 Task: Start in the project Brighten the sprint 'Internationalization Sprint', with a duration of 1 week. Start in the project Brighten the sprint 'Internationalization Sprint', with a duration of 3 weeks. Start in the project Brighten the sprint 'Internationalization Sprint', with a duration of 2 weeks
Action: Mouse moved to (241, 78)
Screenshot: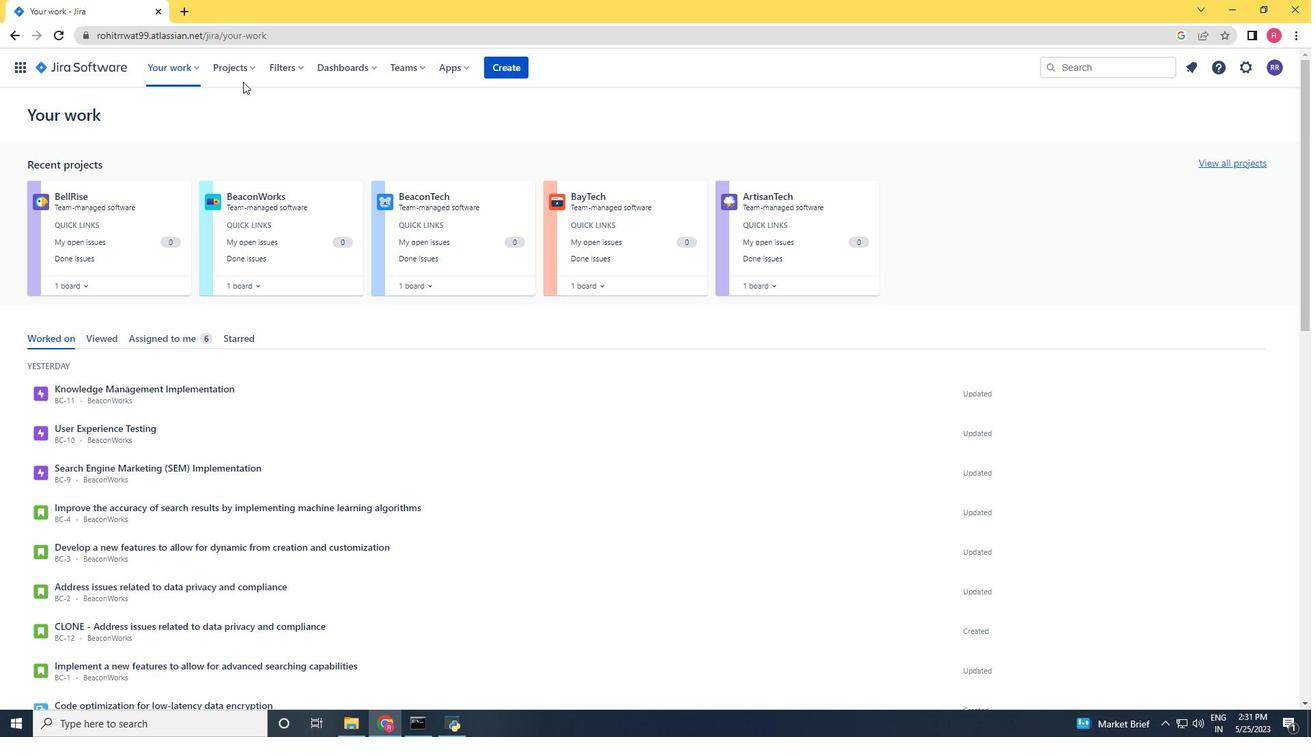 
Action: Mouse pressed left at (241, 78)
Screenshot: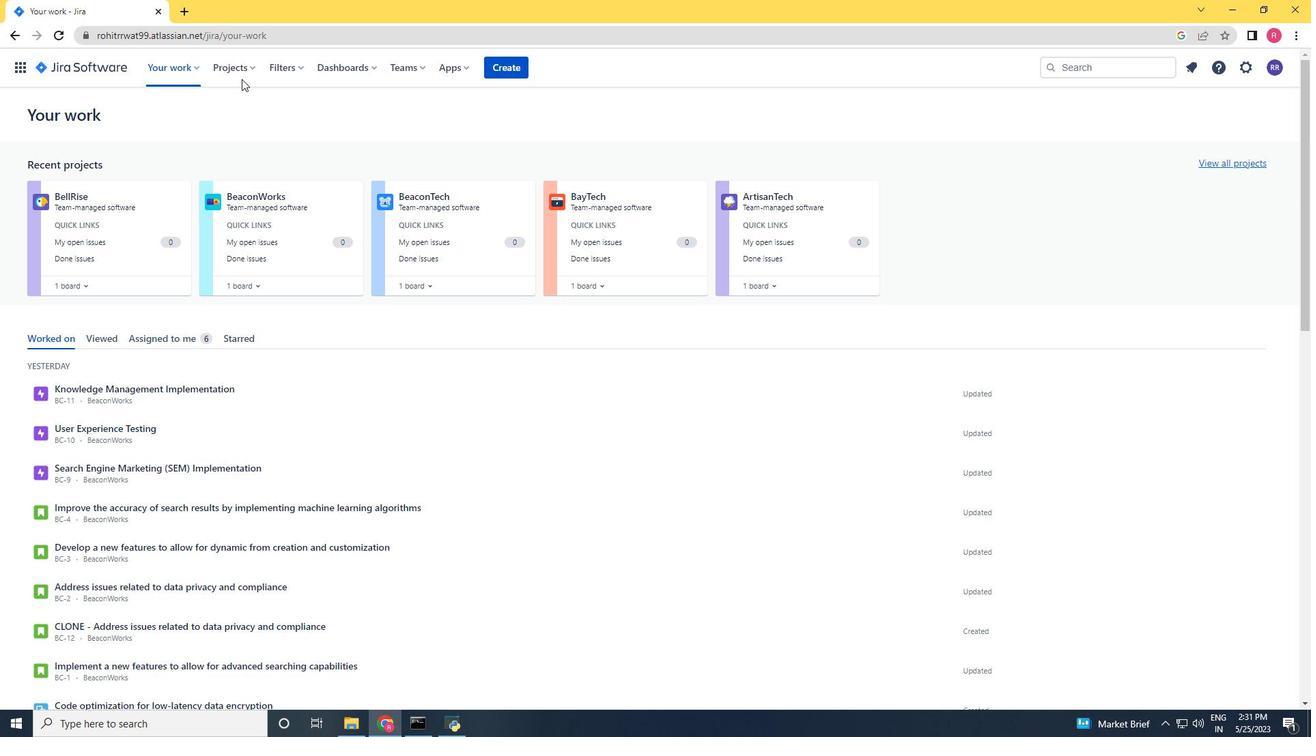 
Action: Mouse moved to (239, 71)
Screenshot: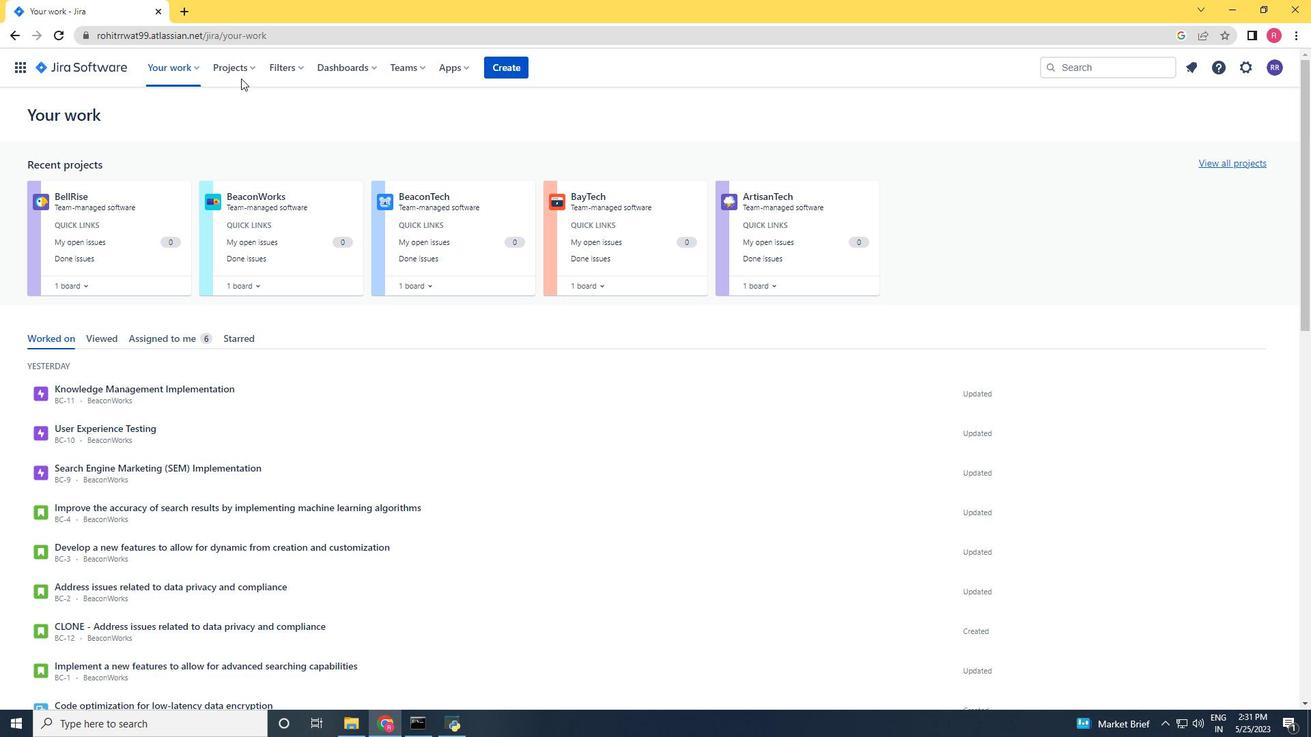 
Action: Mouse pressed left at (239, 71)
Screenshot: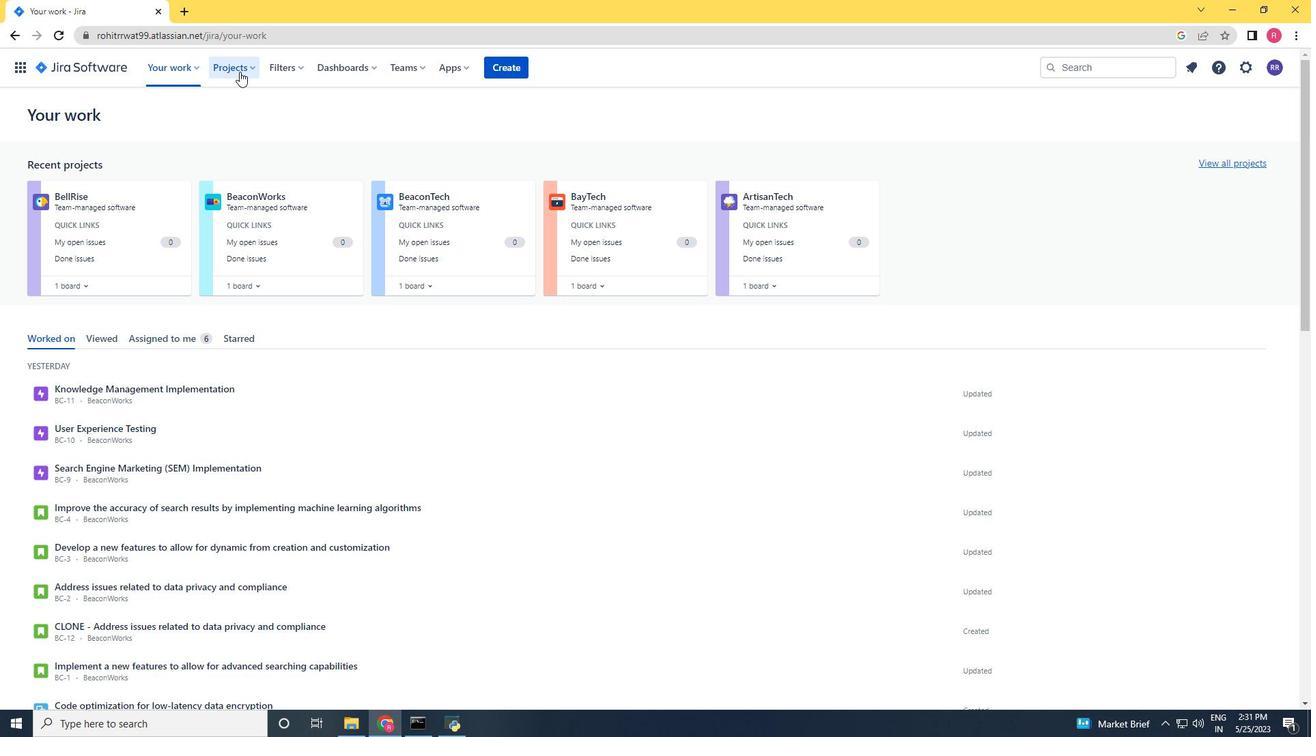 
Action: Mouse moved to (267, 124)
Screenshot: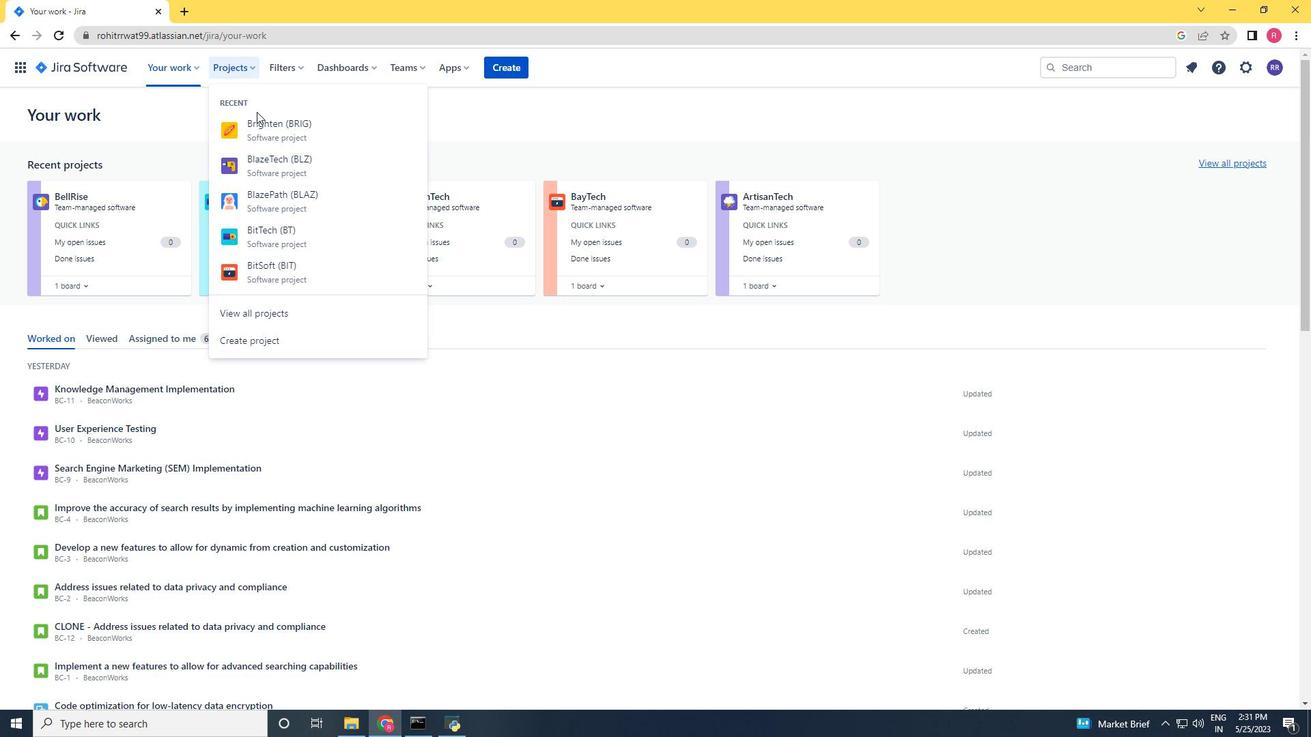 
Action: Mouse pressed left at (267, 124)
Screenshot: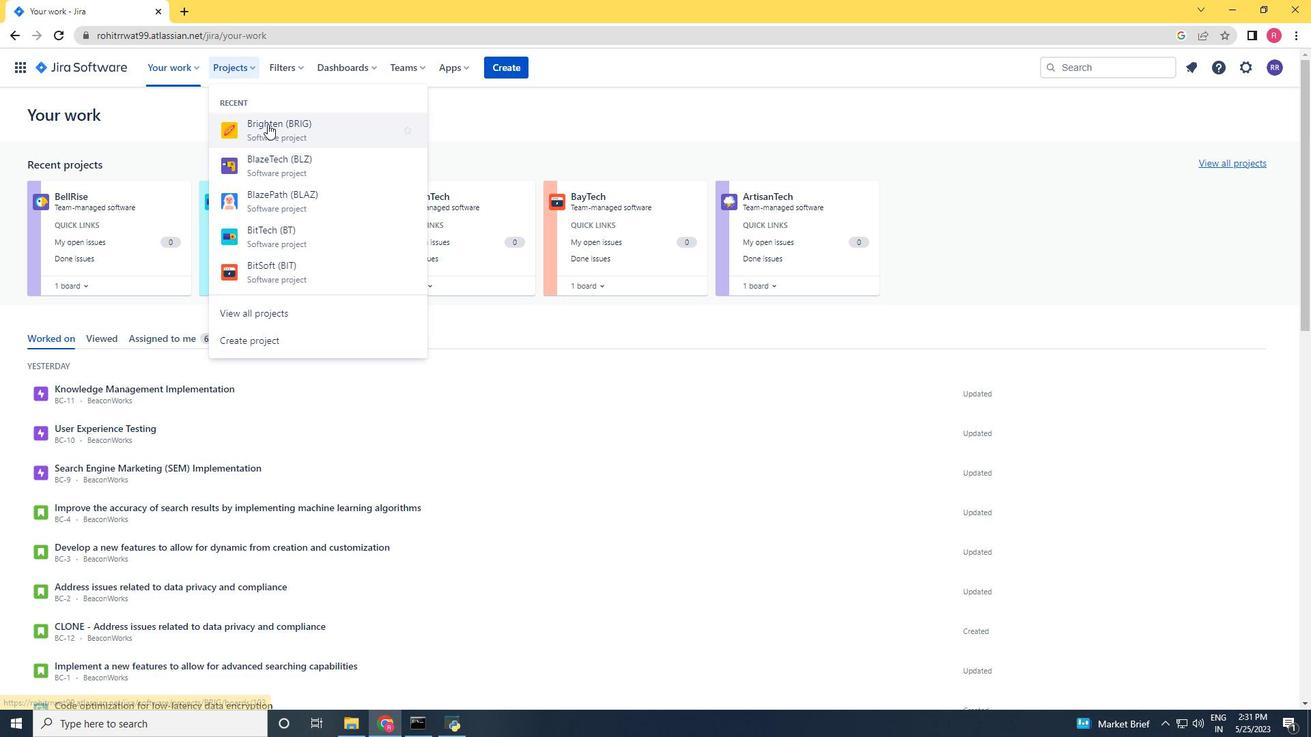 
Action: Mouse moved to (97, 194)
Screenshot: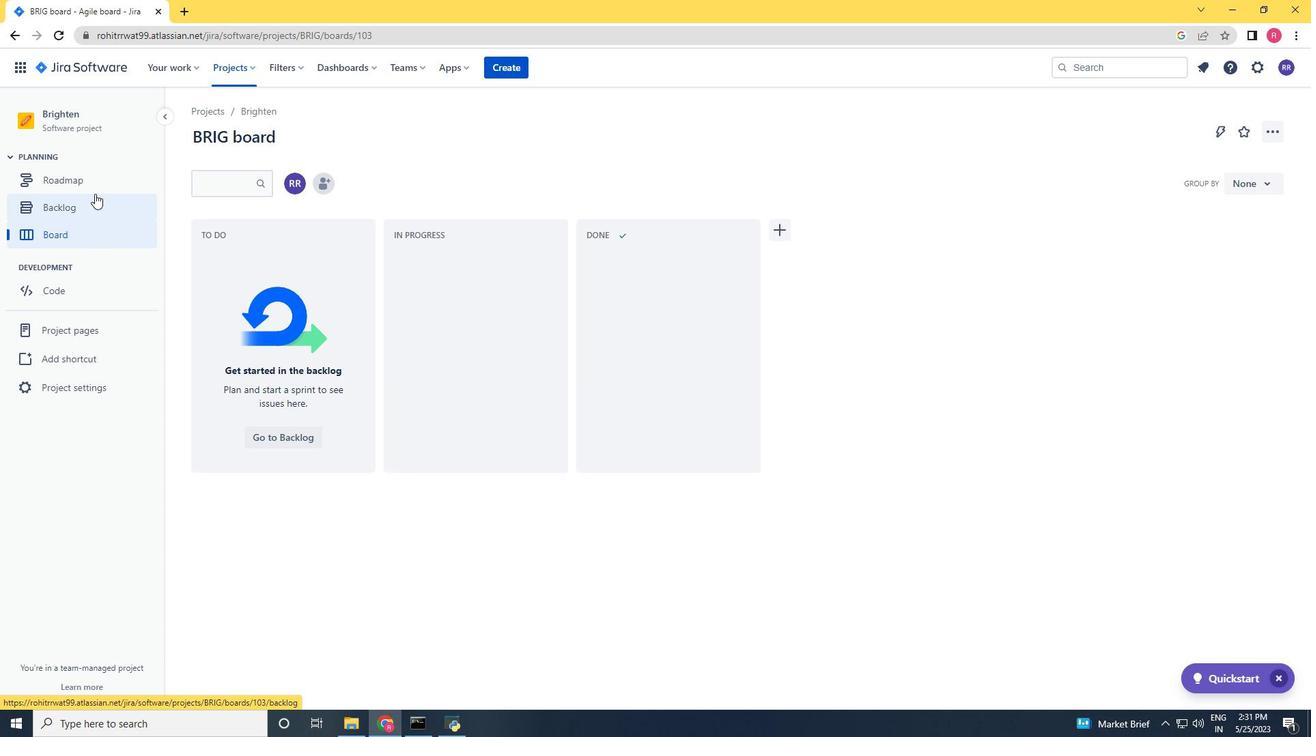 
Action: Mouse pressed left at (97, 194)
Screenshot: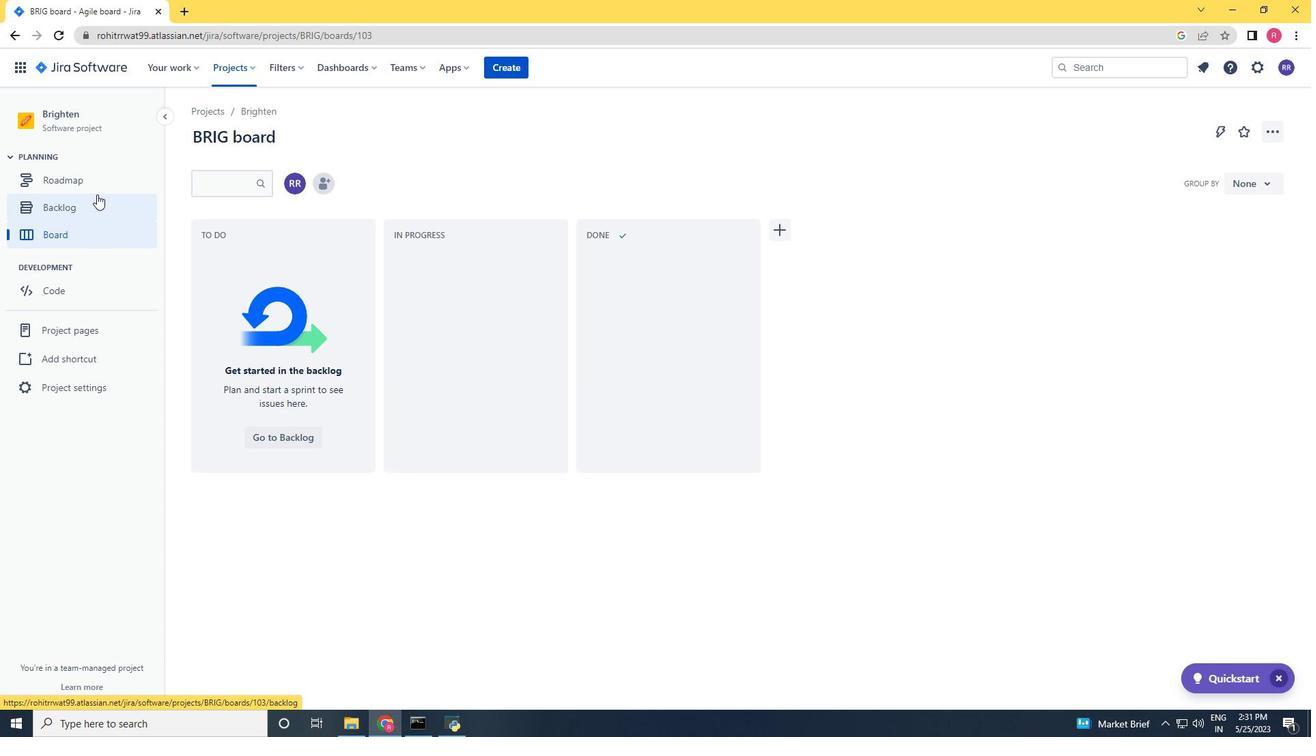 
Action: Mouse moved to (1216, 220)
Screenshot: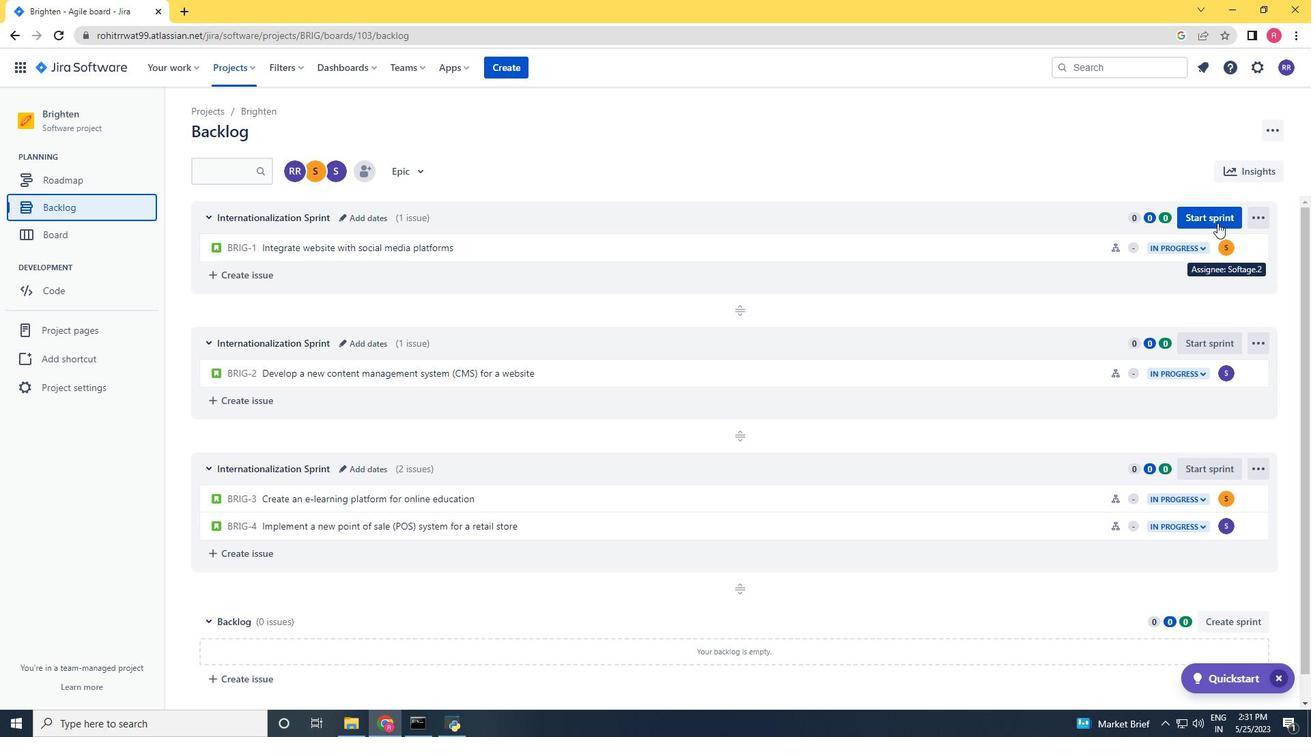 
Action: Mouse pressed left at (1216, 220)
Screenshot: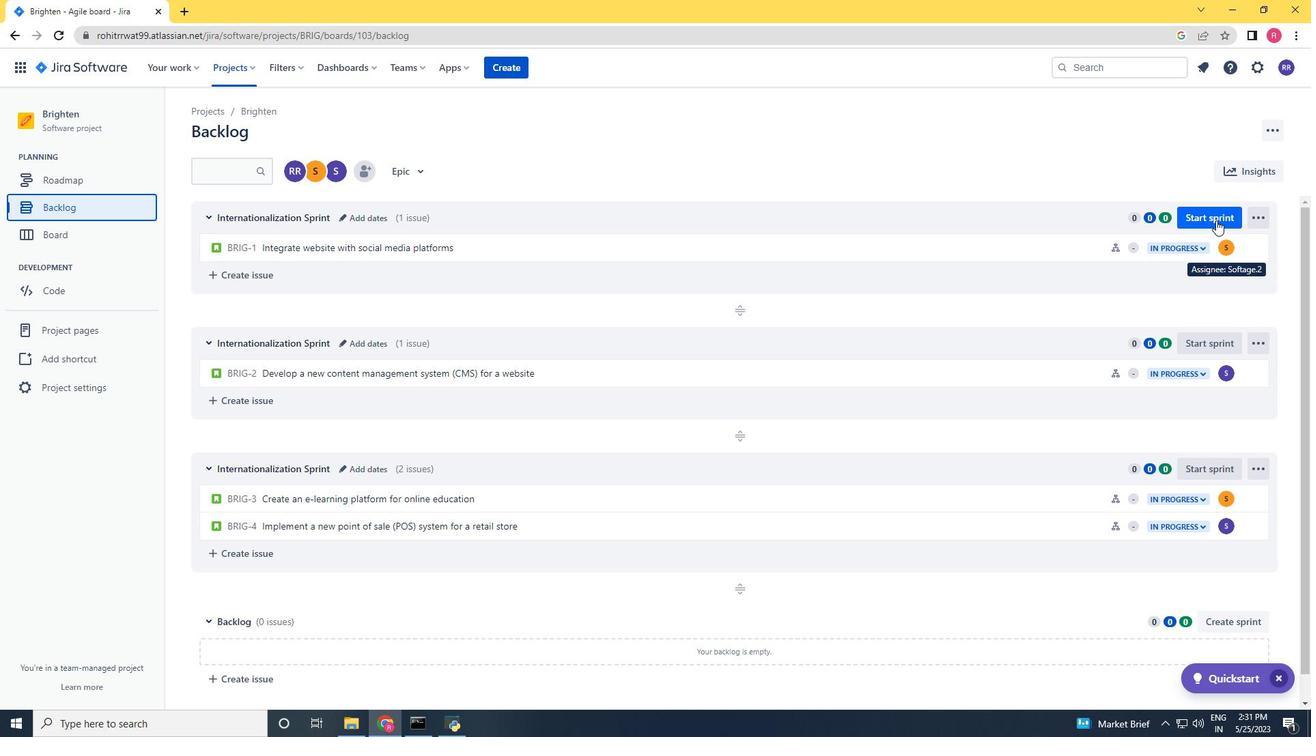 
Action: Mouse moved to (551, 240)
Screenshot: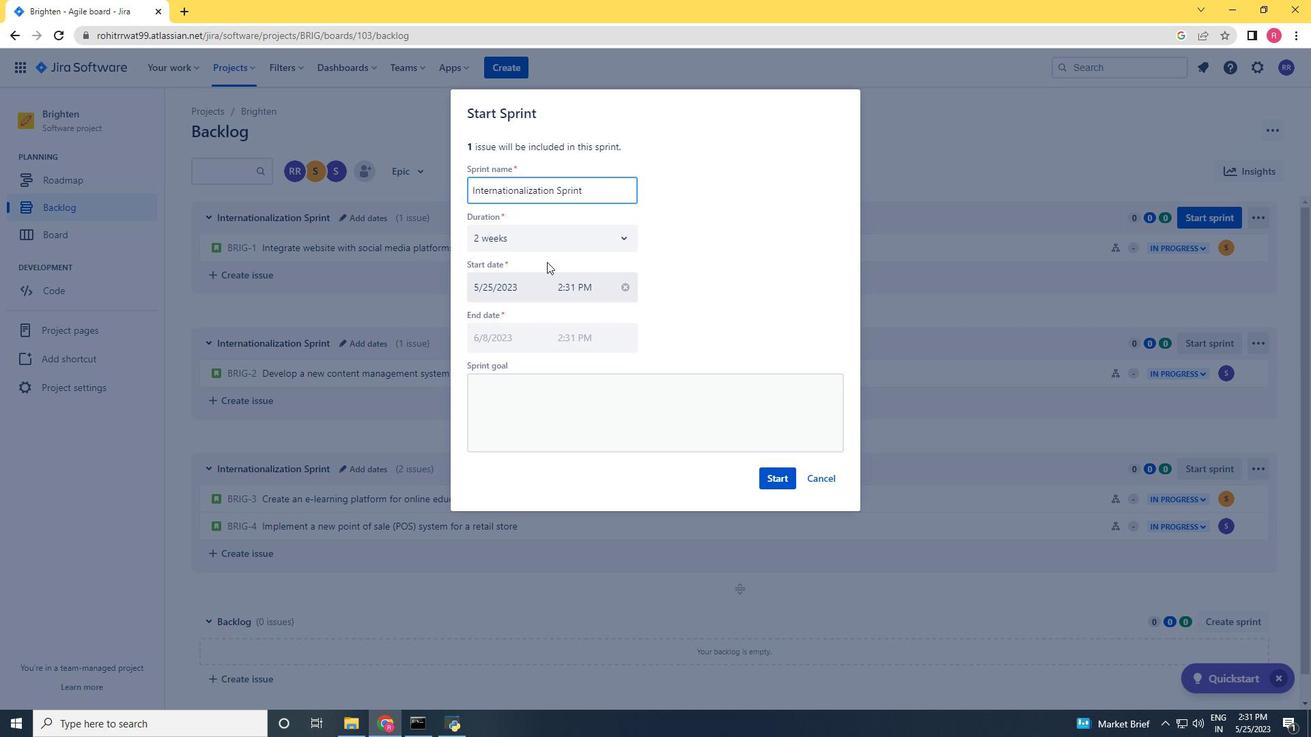 
Action: Mouse pressed left at (551, 240)
Screenshot: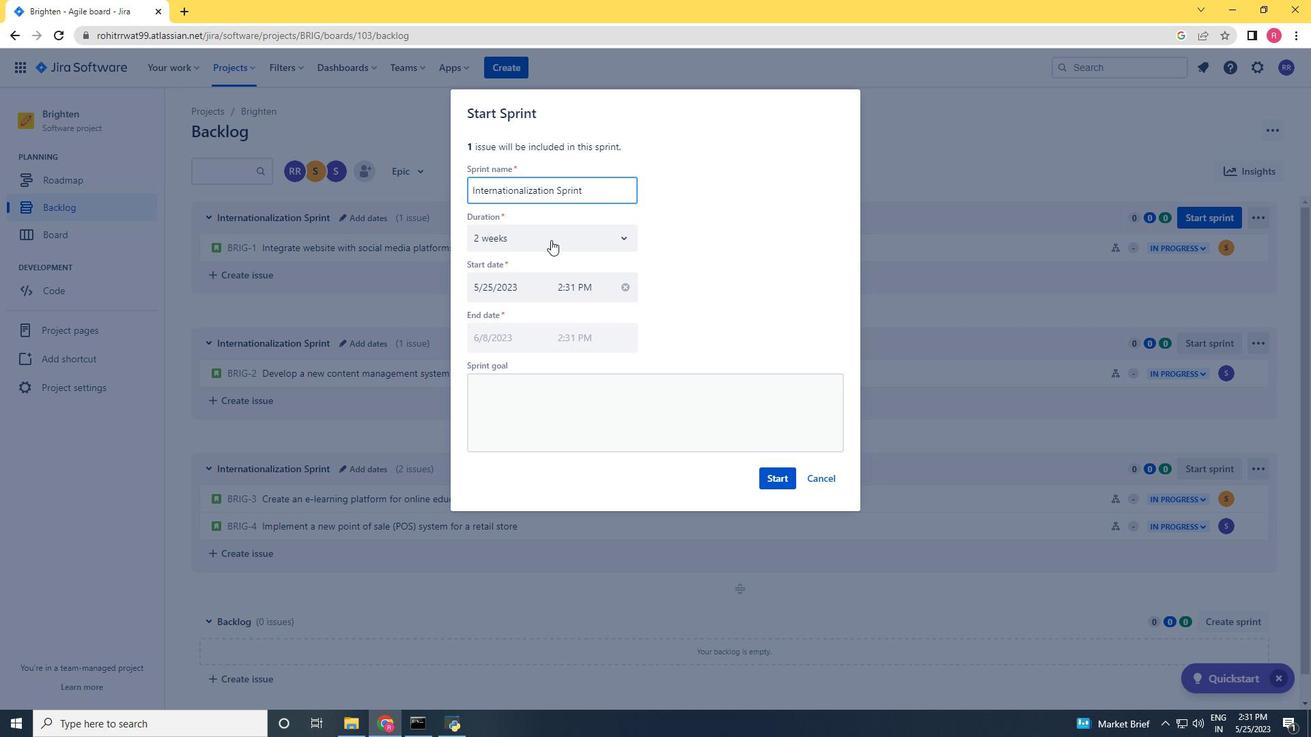 
Action: Mouse moved to (529, 277)
Screenshot: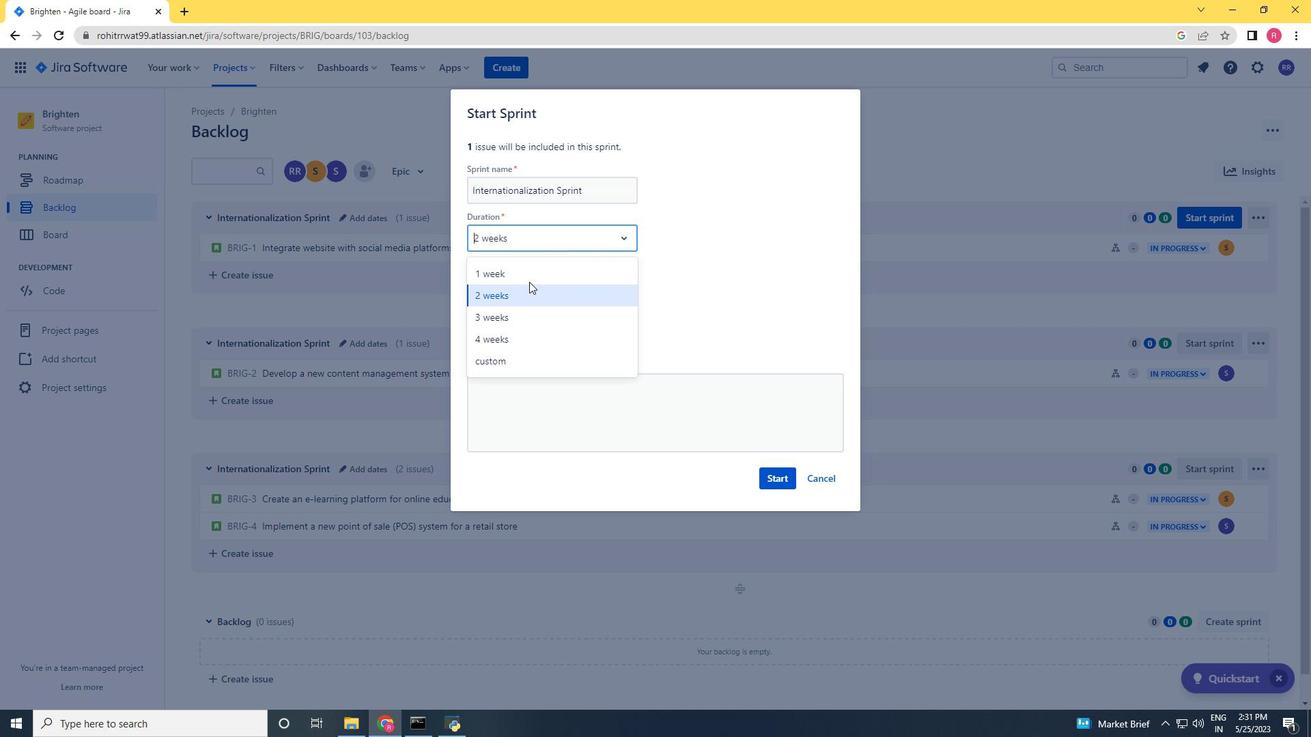 
Action: Mouse pressed left at (529, 277)
Screenshot: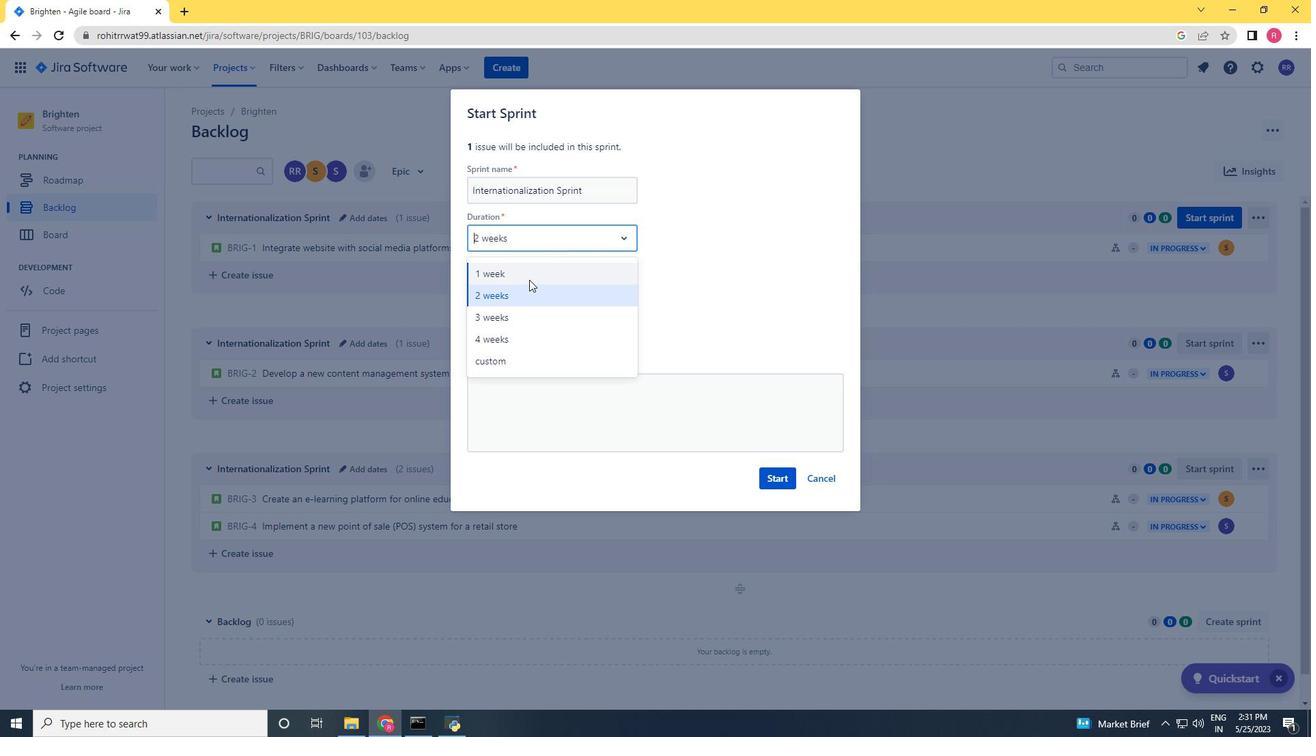 
Action: Mouse moved to (789, 470)
Screenshot: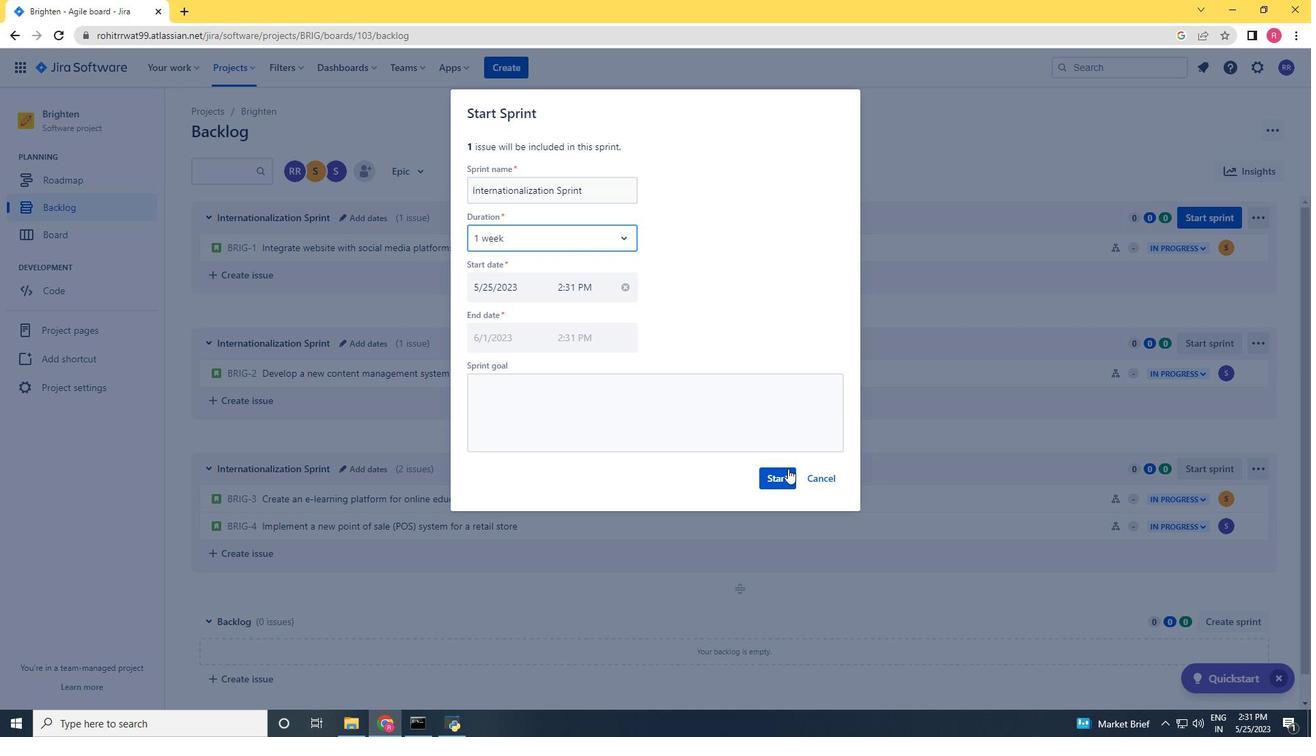 
Action: Mouse pressed left at (789, 470)
Screenshot: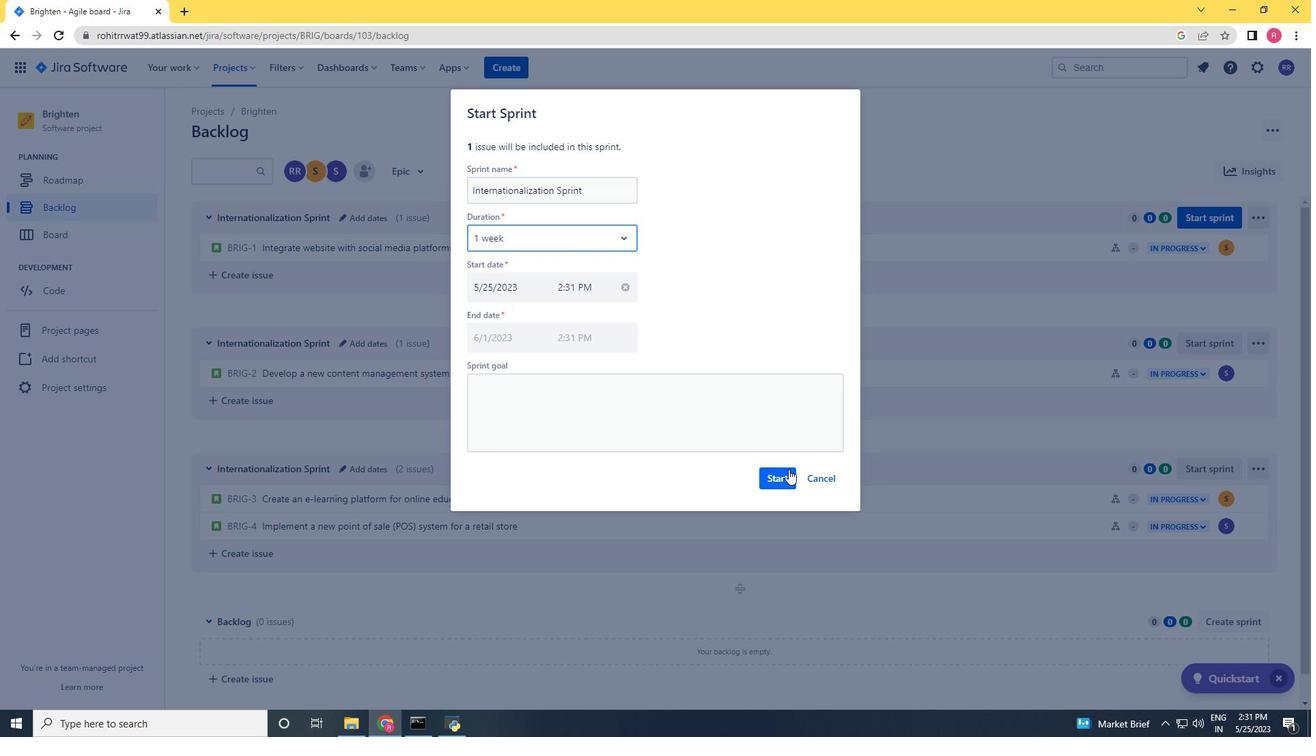 
Action: Mouse moved to (62, 202)
Screenshot: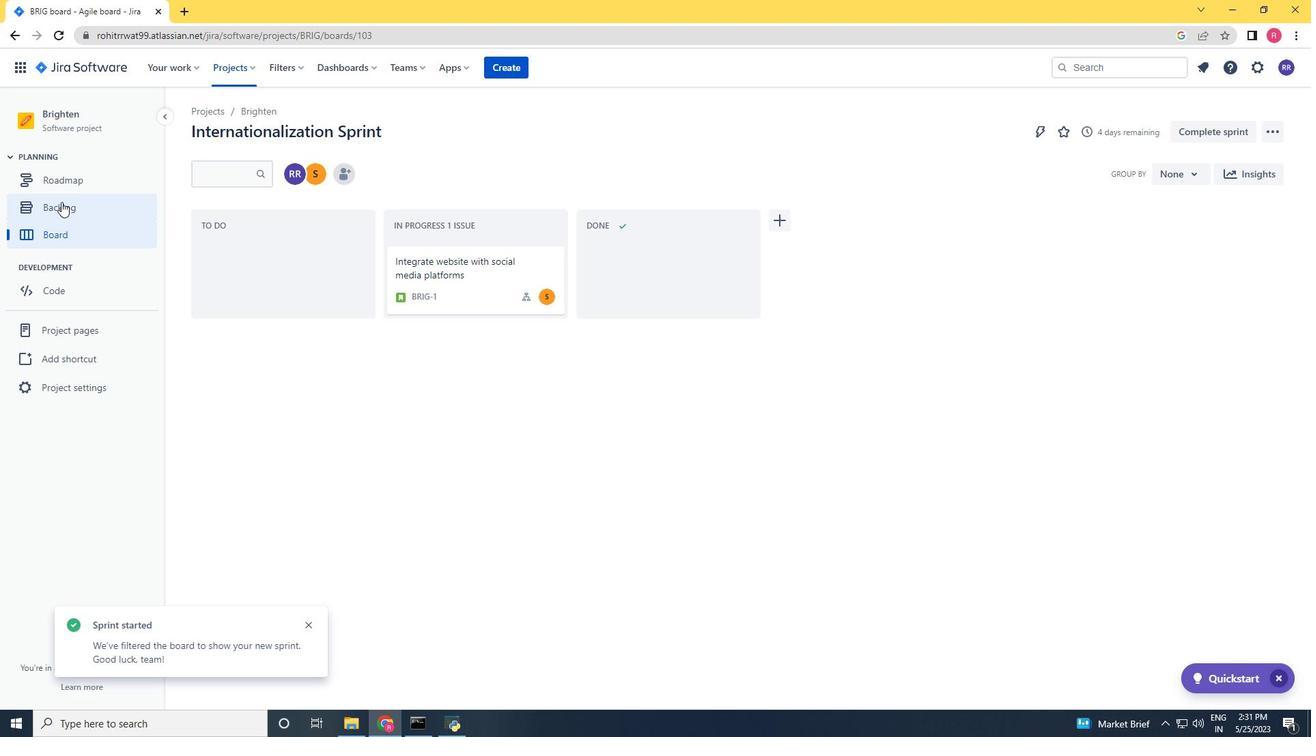 
Action: Mouse pressed left at (62, 202)
Screenshot: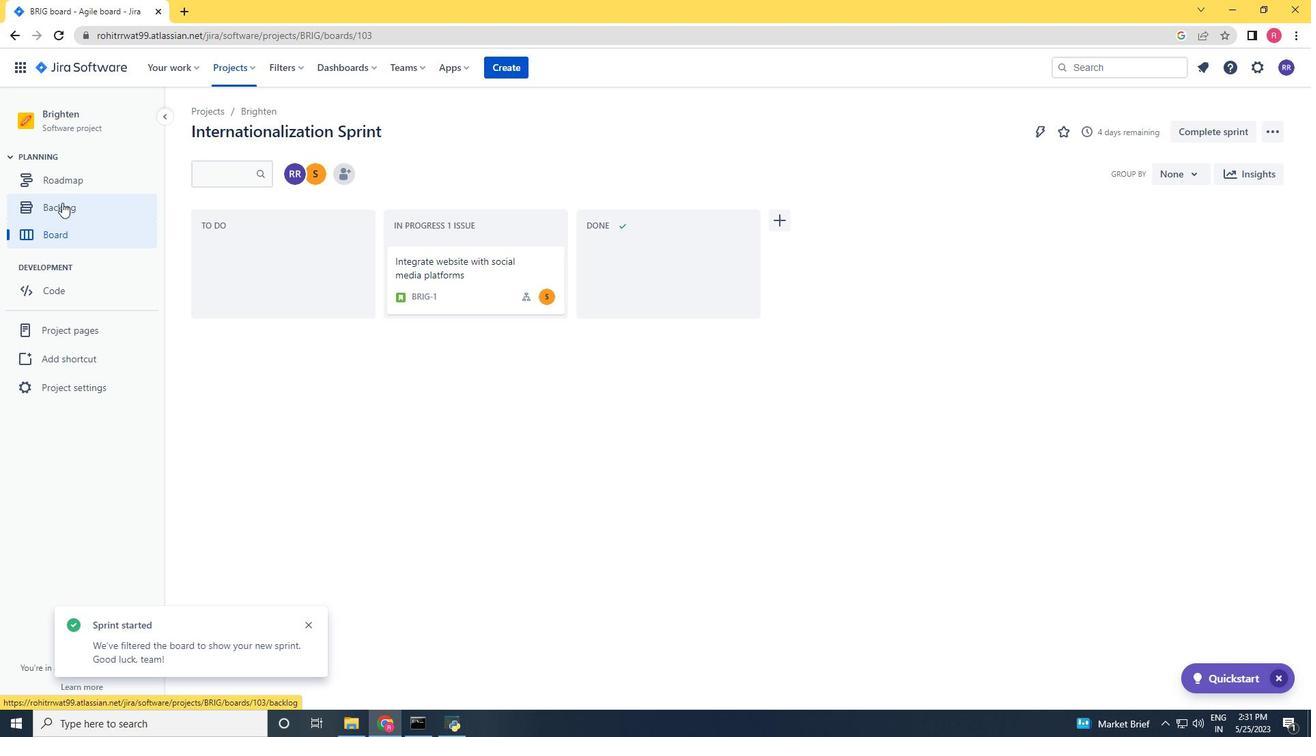 
Action: Mouse moved to (1184, 338)
Screenshot: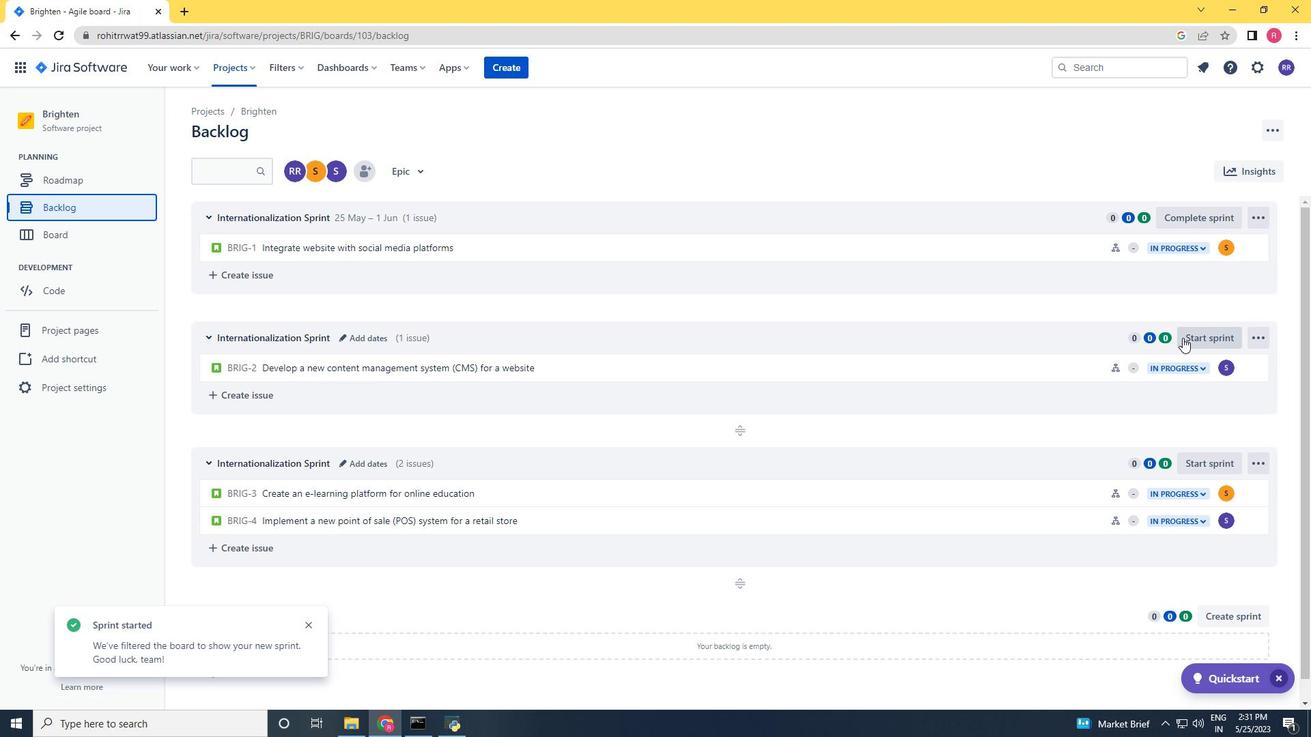 
Action: Mouse pressed left at (1184, 338)
Screenshot: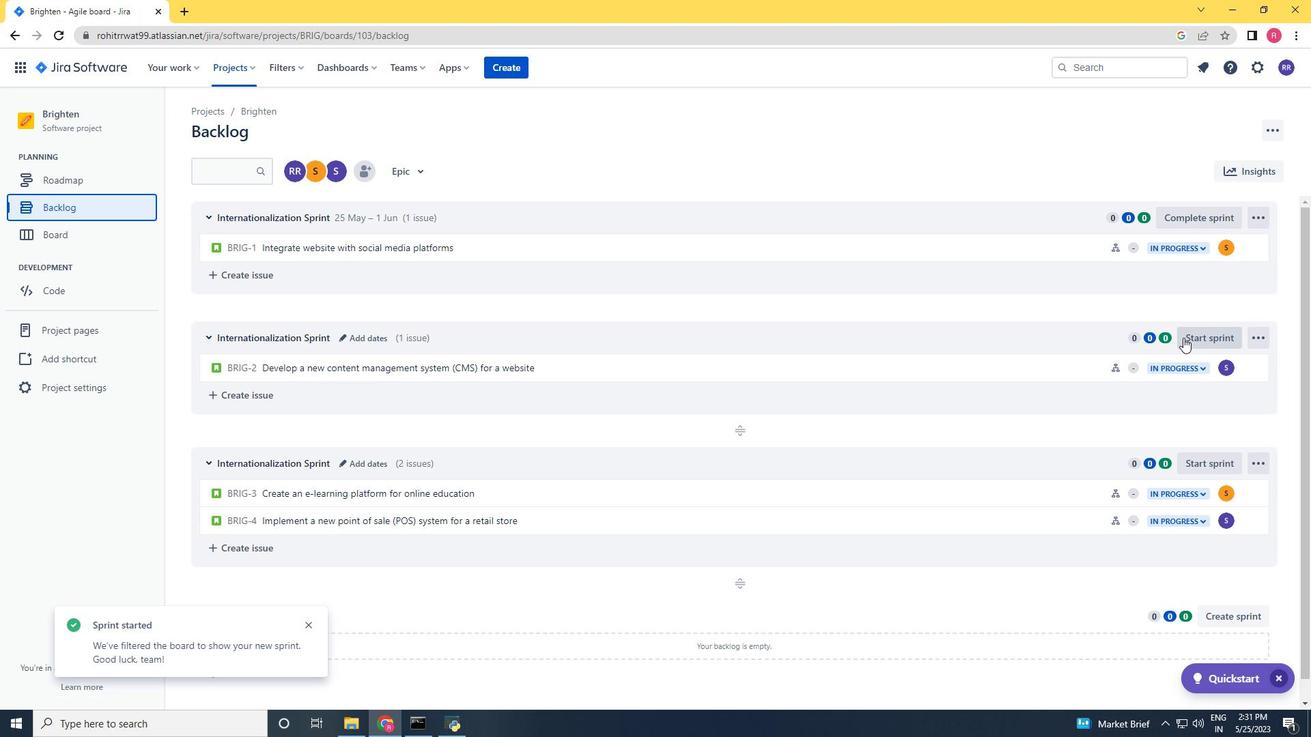 
Action: Mouse moved to (590, 243)
Screenshot: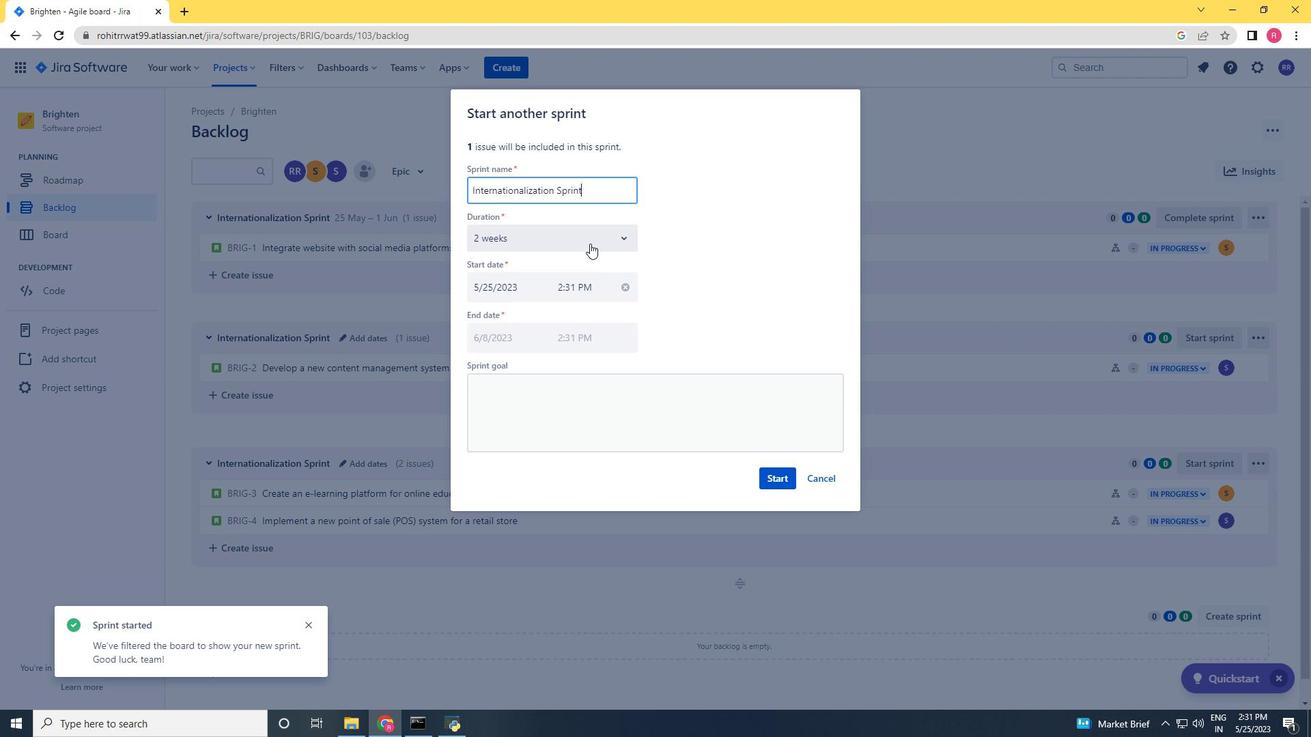 
Action: Mouse pressed left at (590, 243)
Screenshot: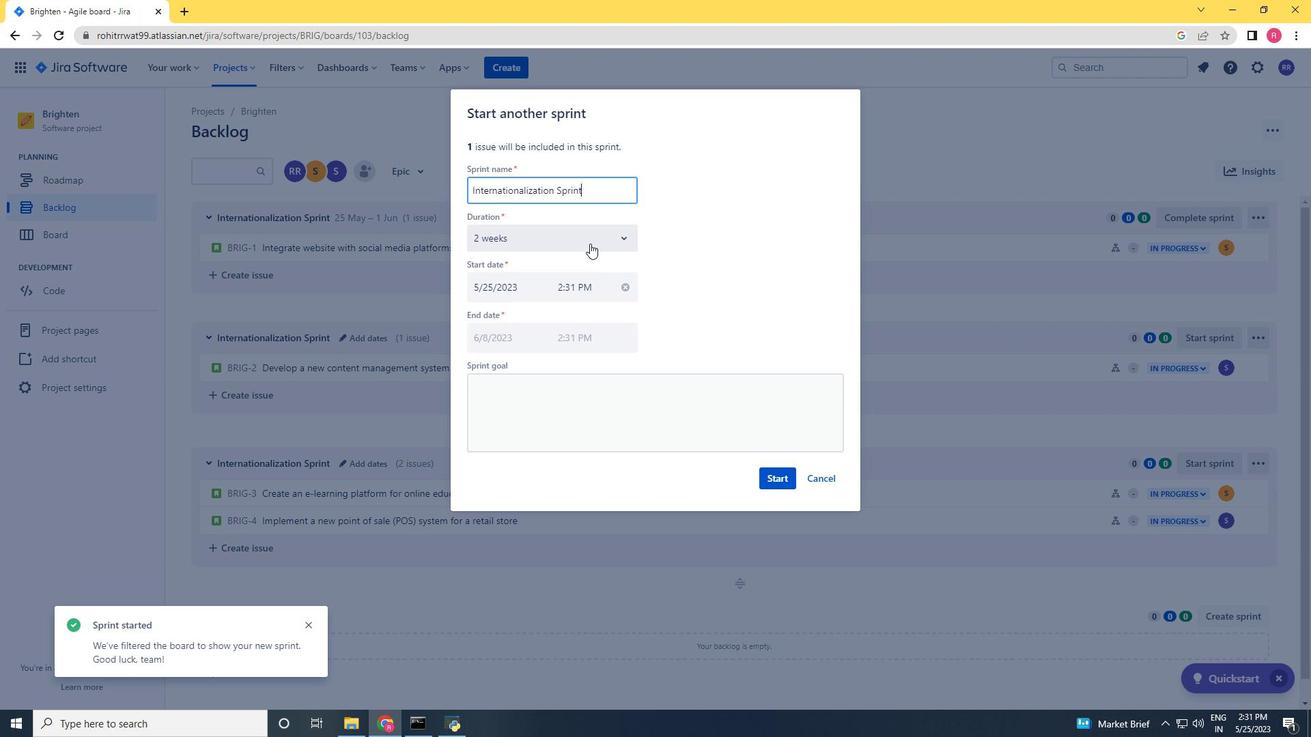 
Action: Mouse moved to (566, 321)
Screenshot: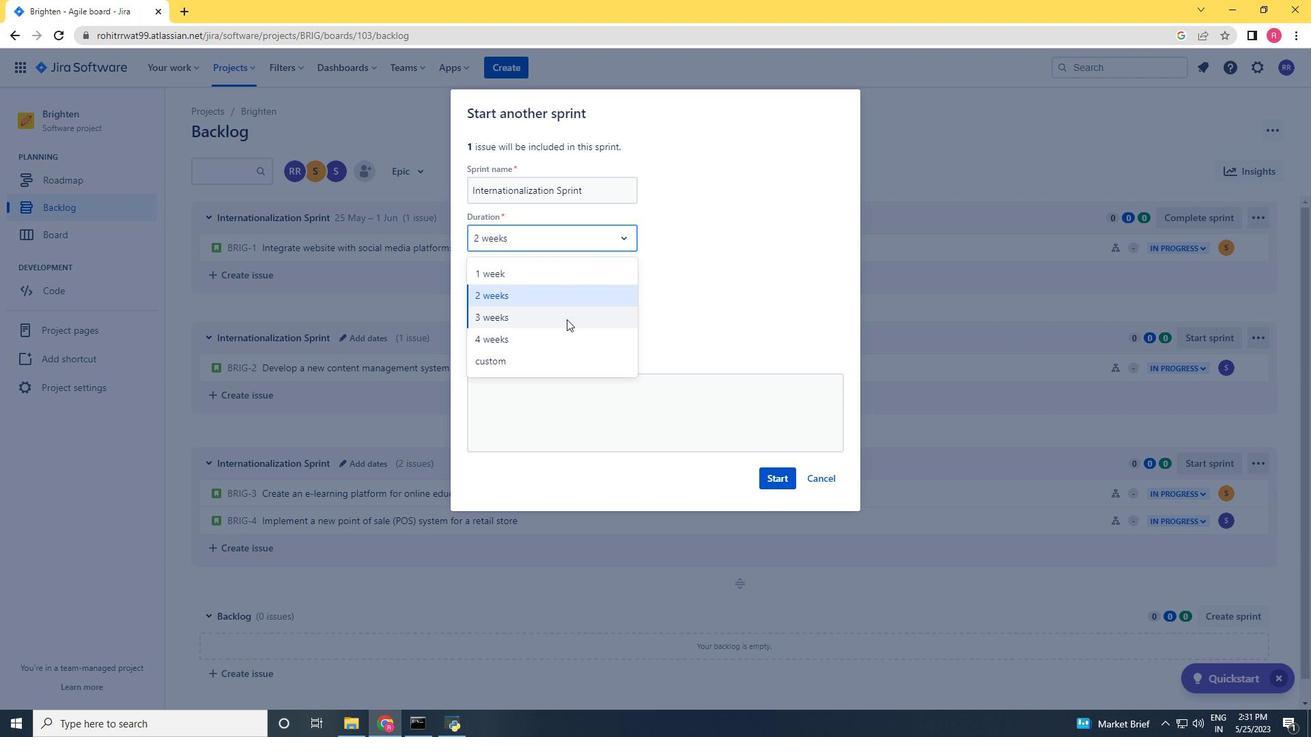 
Action: Mouse pressed left at (566, 321)
Screenshot: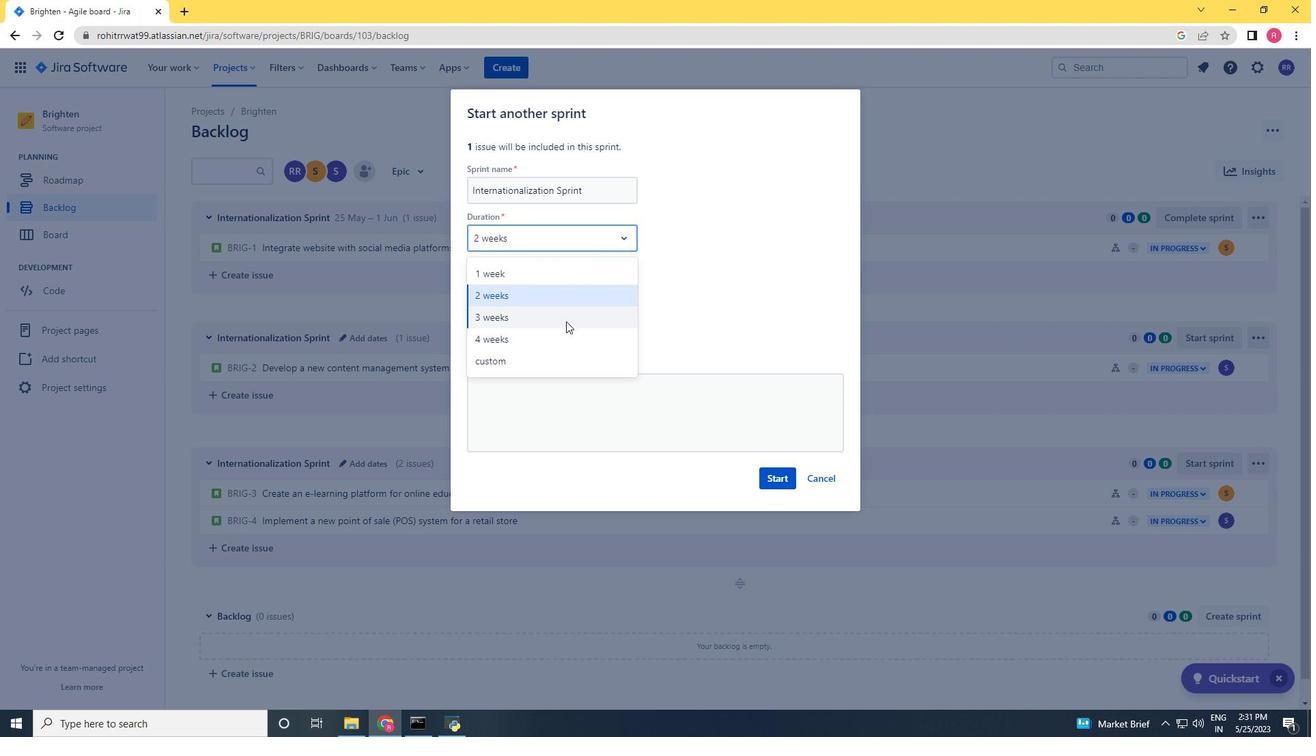 
Action: Mouse moved to (780, 484)
Screenshot: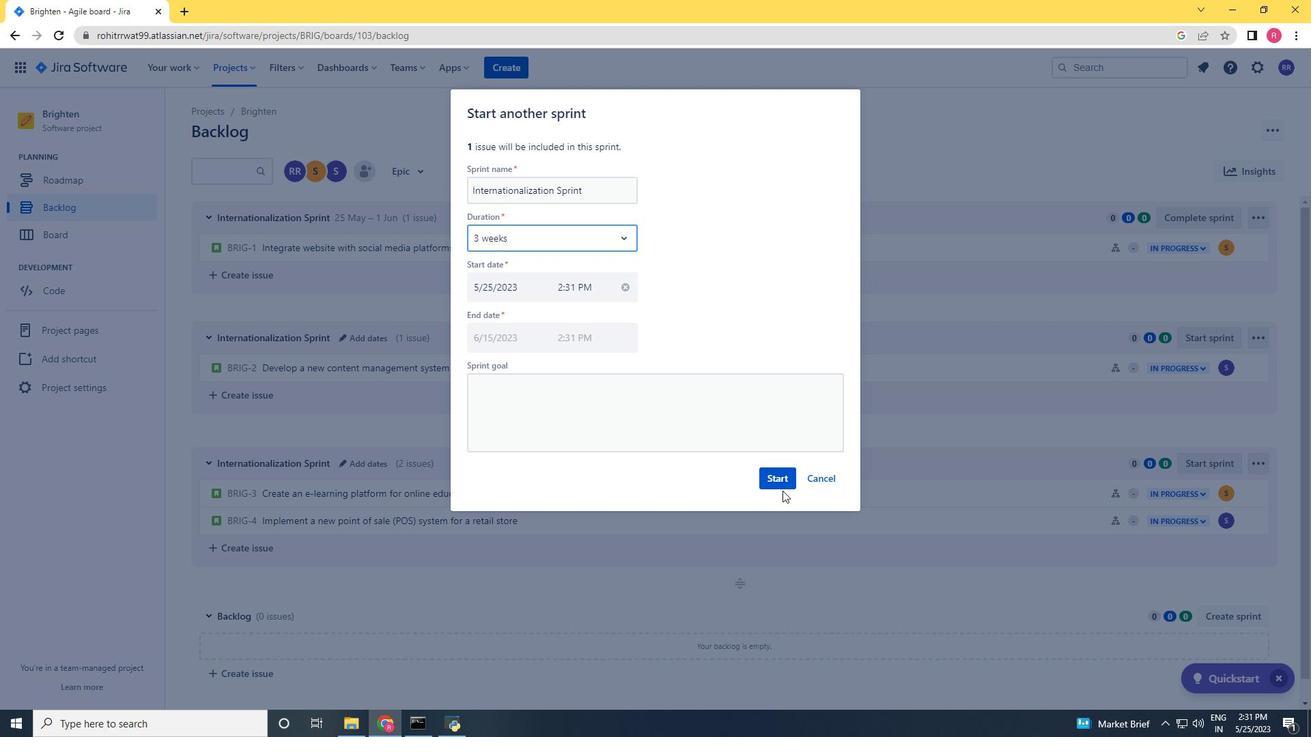 
Action: Mouse pressed left at (780, 484)
Screenshot: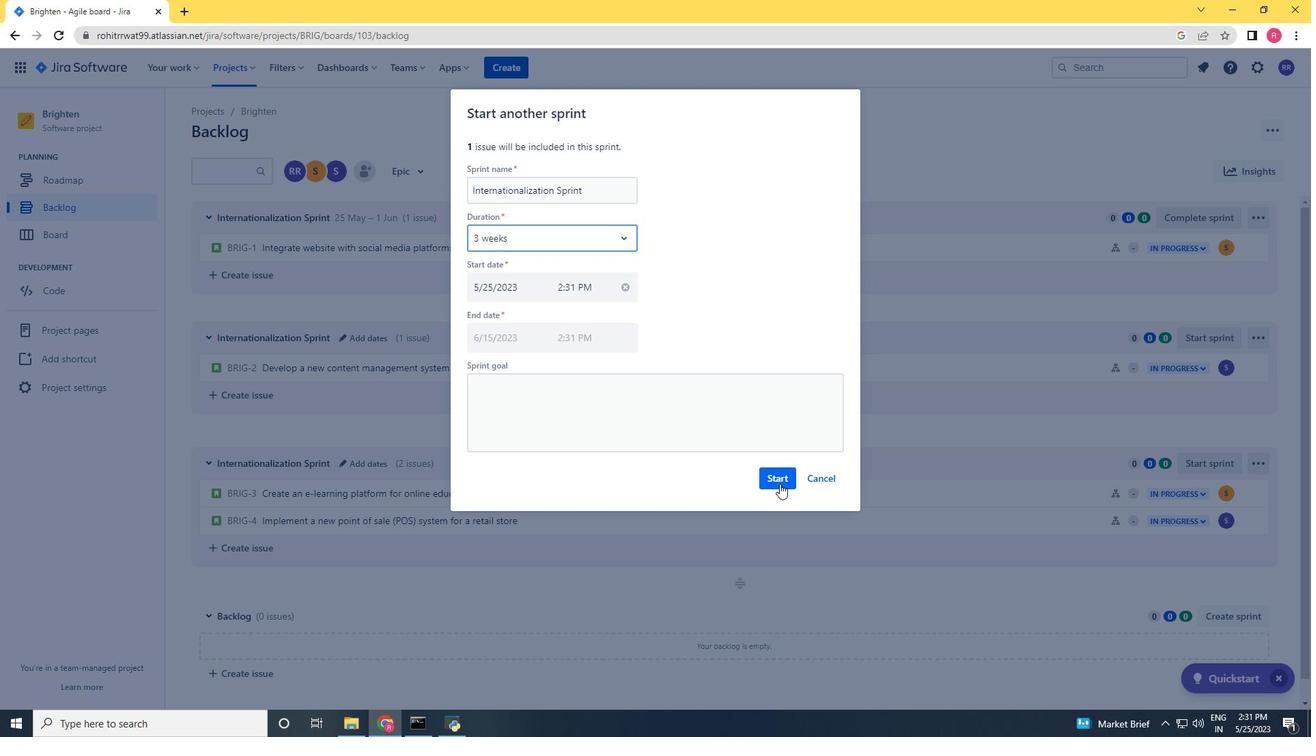 
Action: Mouse moved to (124, 209)
Screenshot: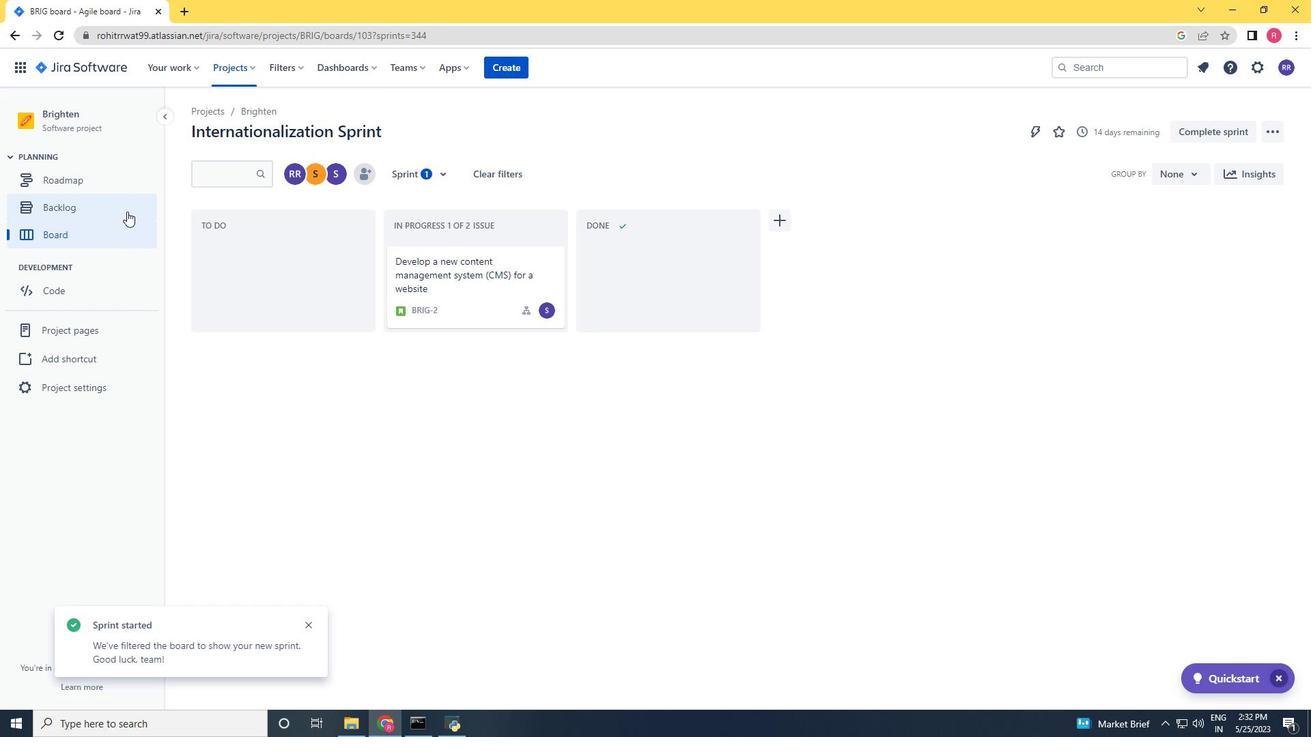
Action: Mouse pressed left at (124, 209)
Screenshot: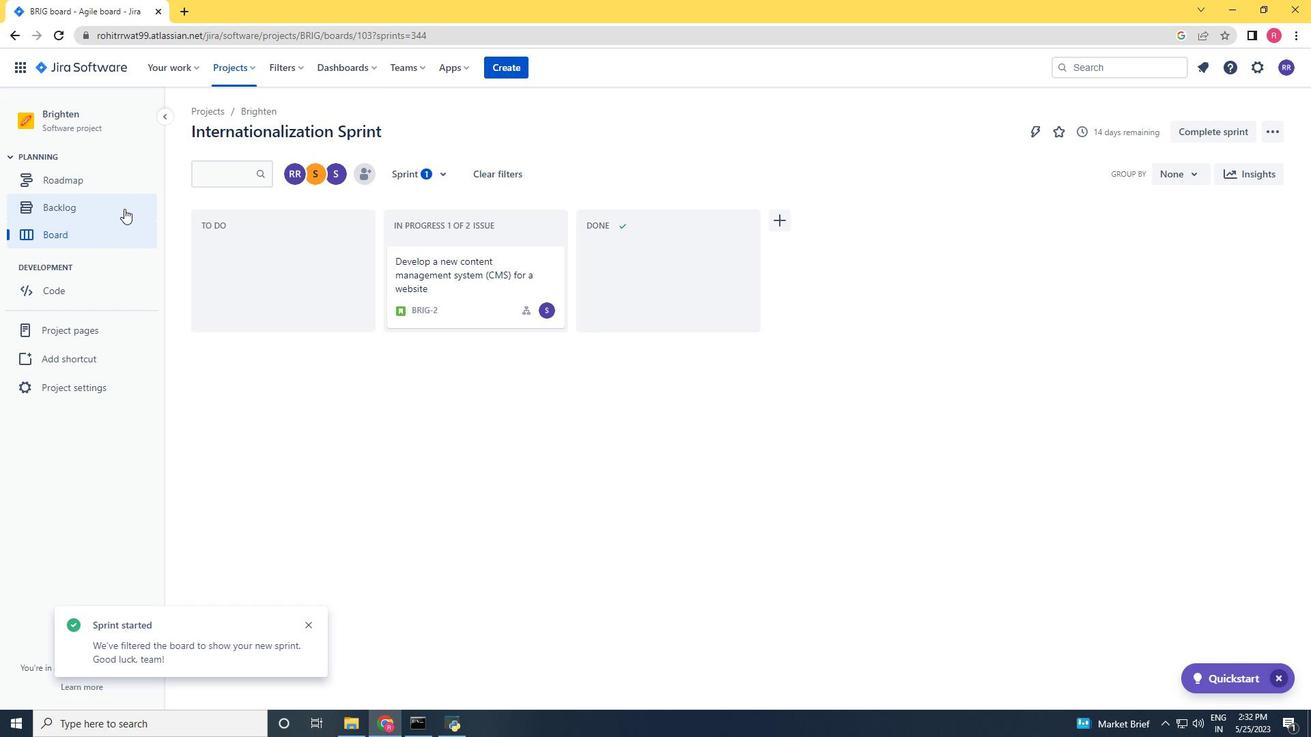 
Action: Mouse moved to (1188, 456)
Screenshot: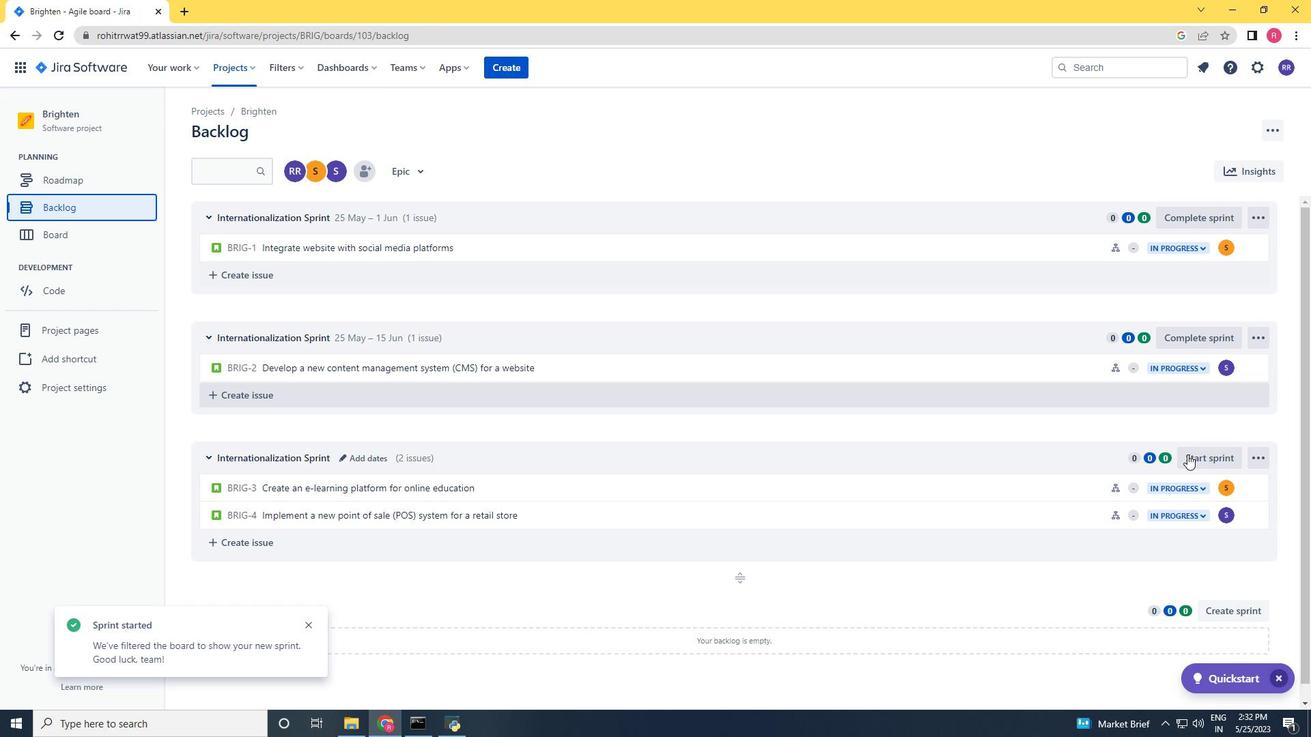 
Action: Mouse pressed left at (1188, 456)
Screenshot: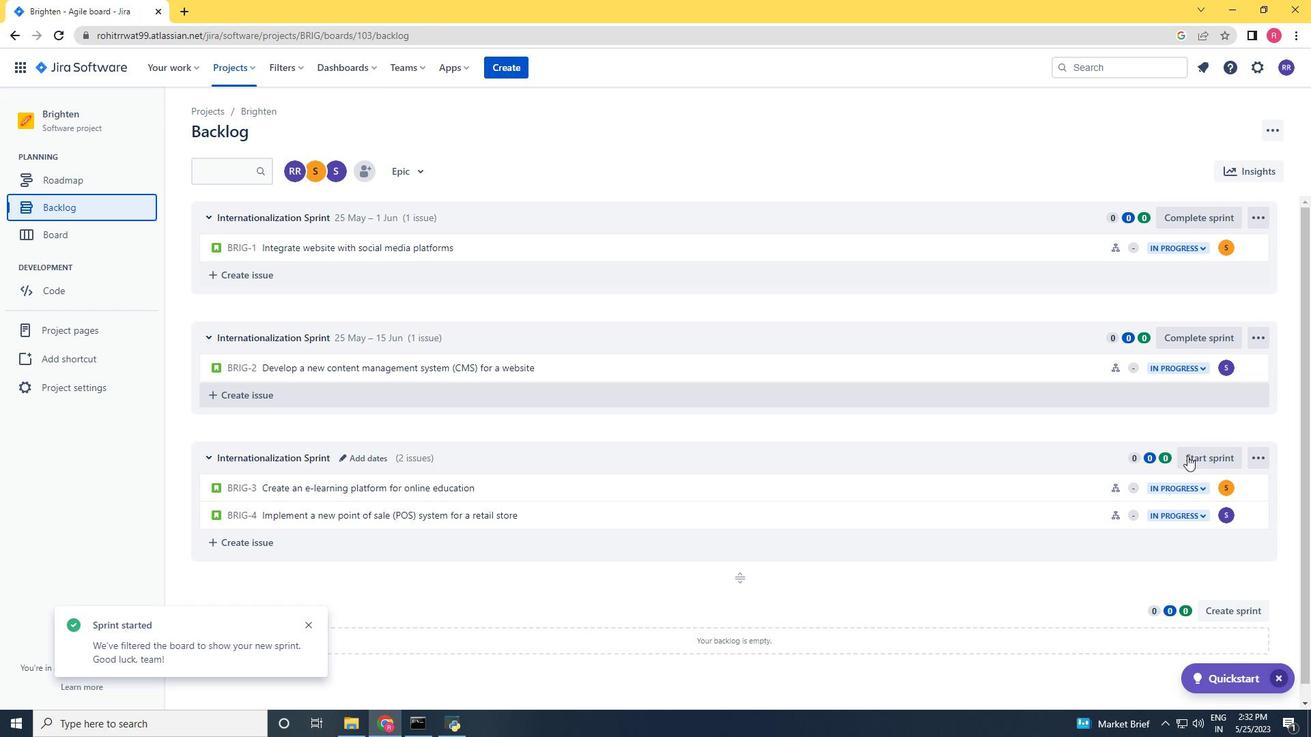 
Action: Mouse moved to (582, 225)
Screenshot: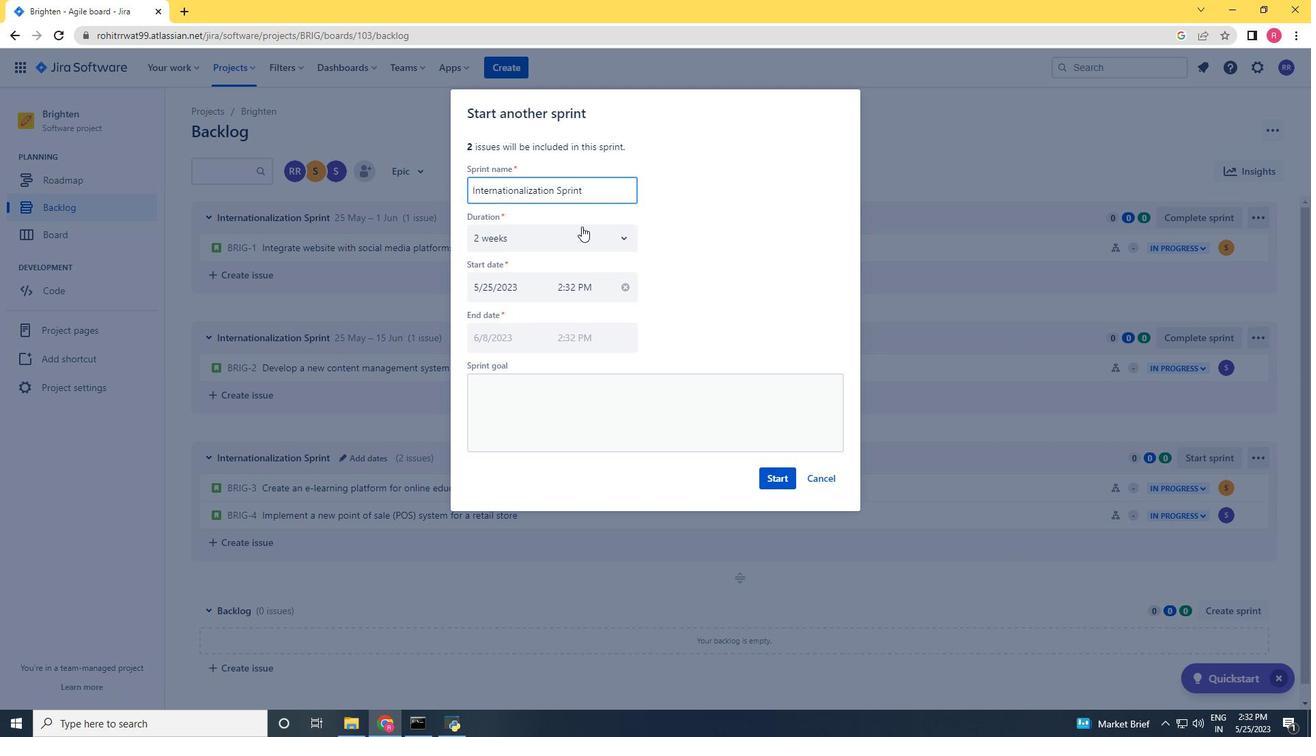 
Action: Mouse pressed left at (582, 225)
Screenshot: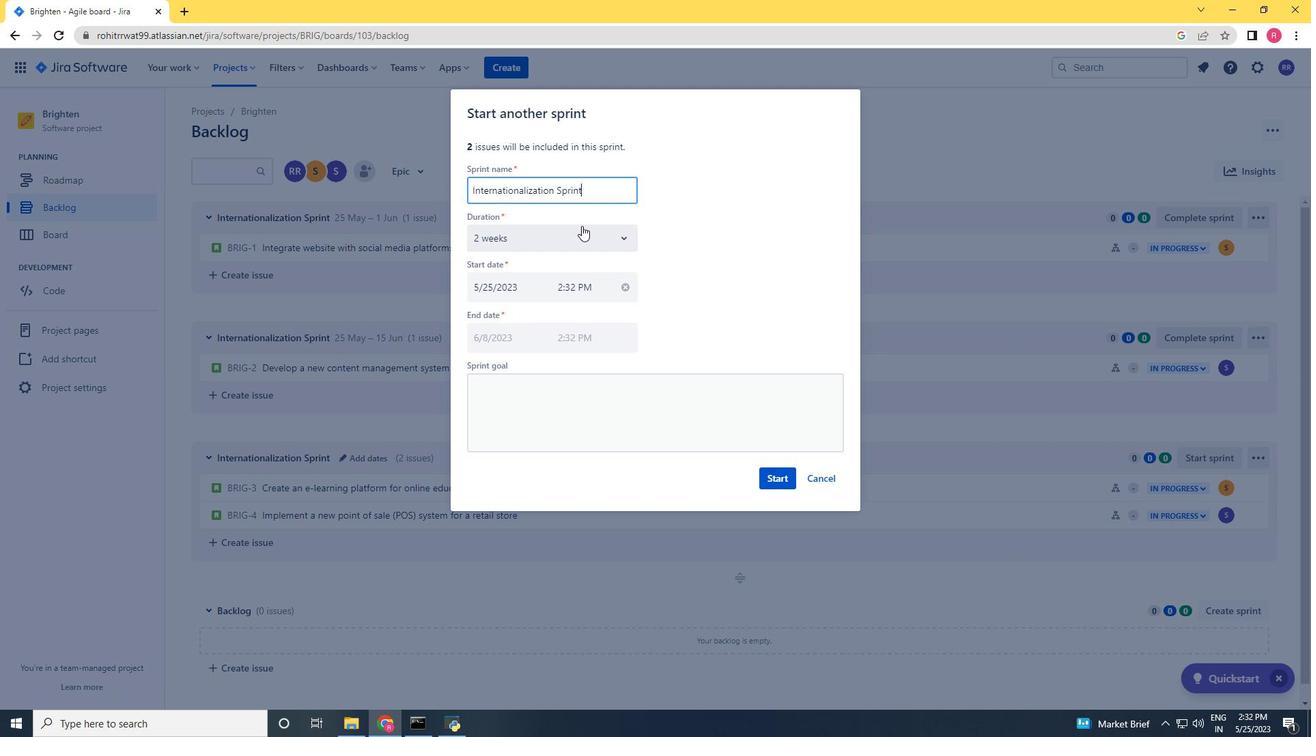 
Action: Mouse moved to (560, 294)
Screenshot: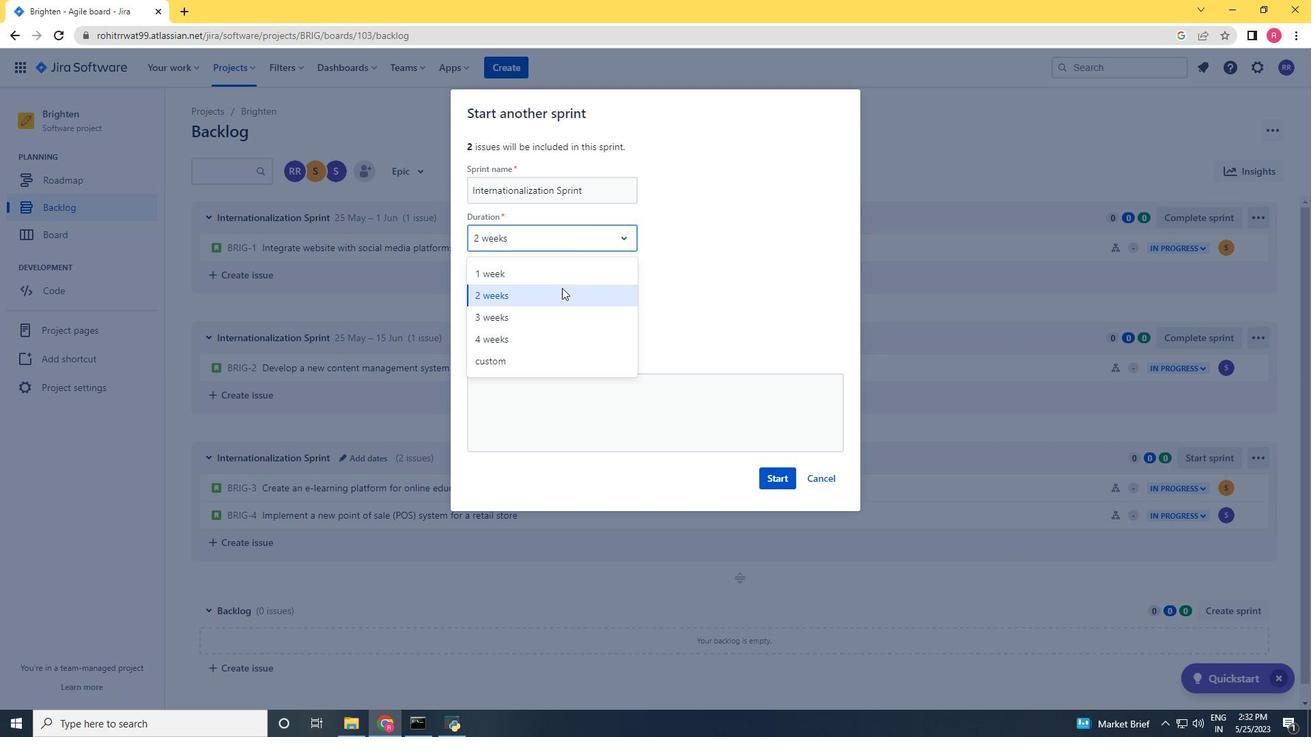 
Action: Mouse pressed left at (560, 294)
Screenshot: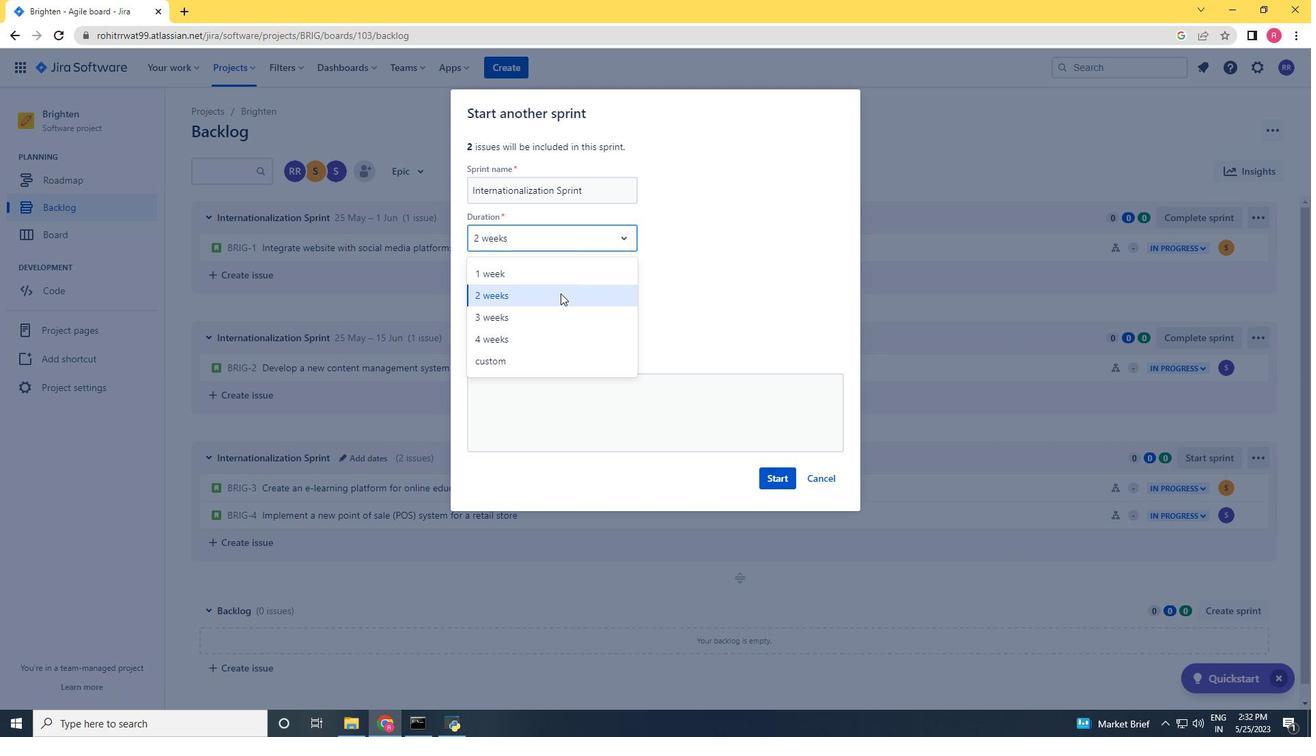 
Action: Mouse moved to (766, 475)
Screenshot: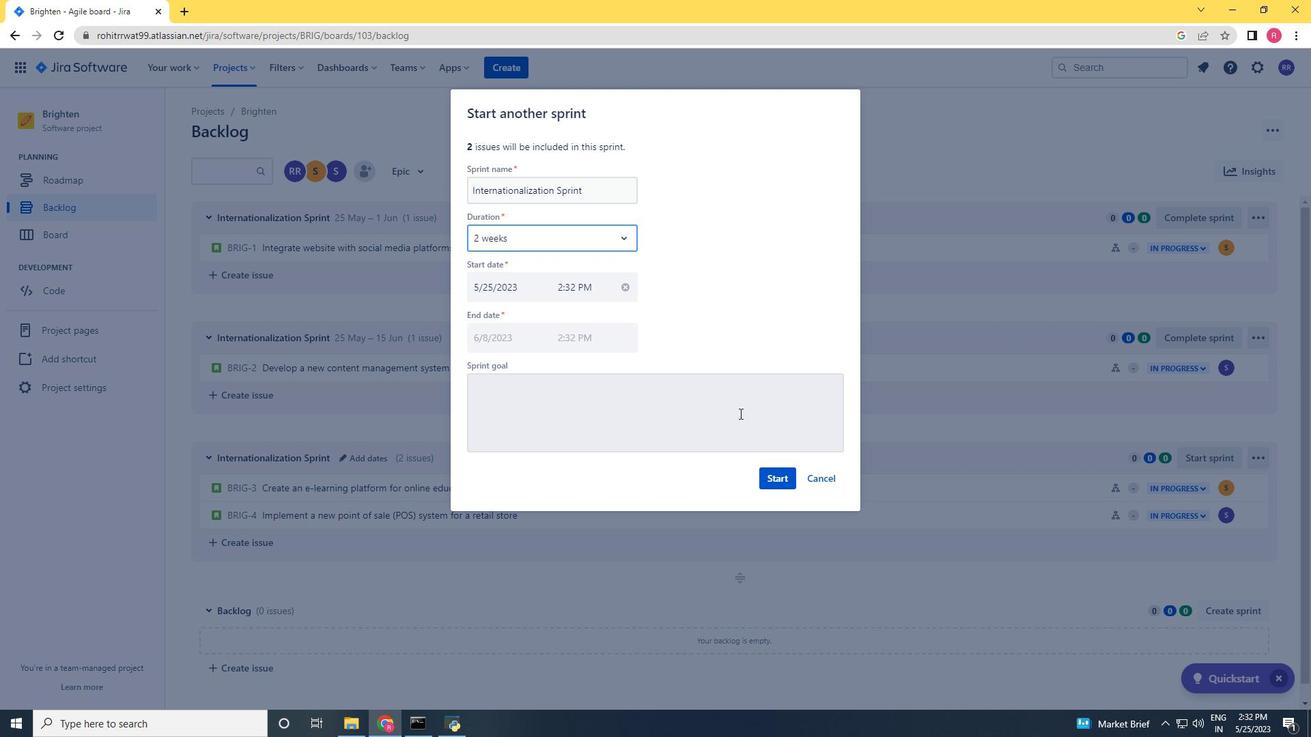 
Action: Mouse pressed left at (766, 475)
Screenshot: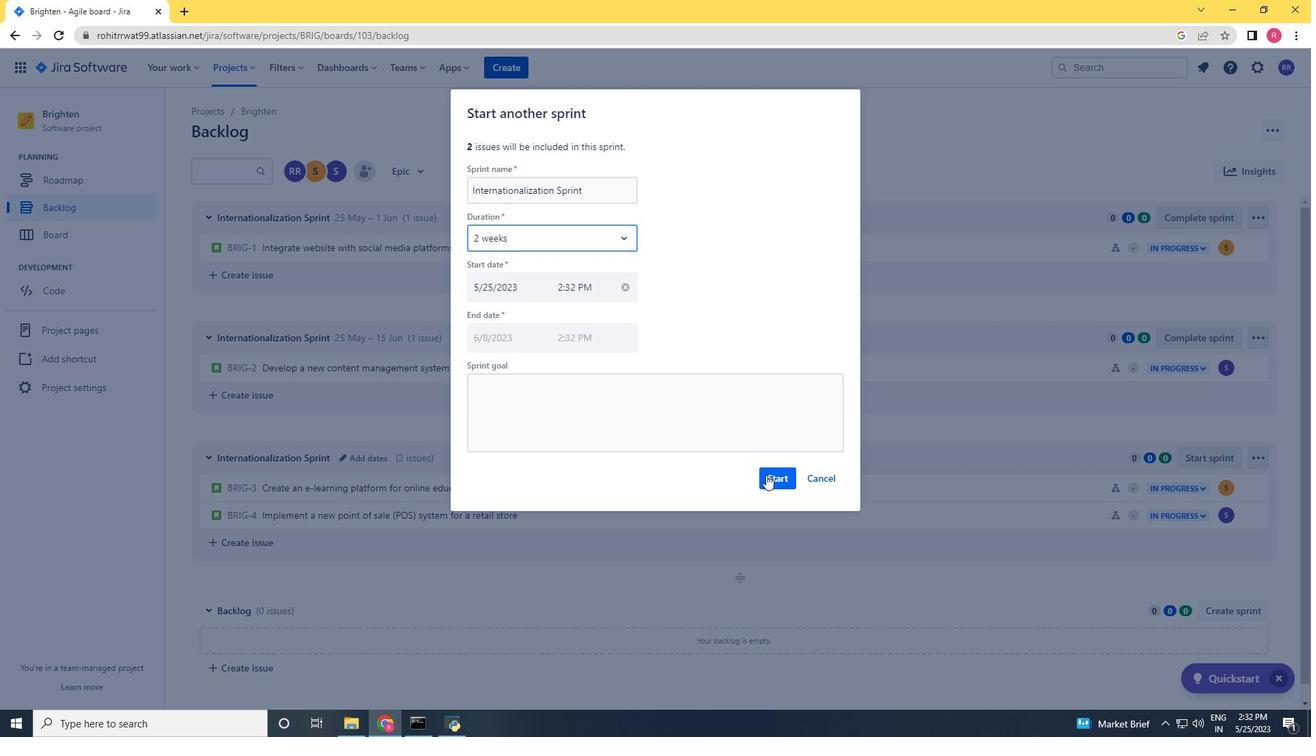 
Action: Mouse moved to (125, 202)
Screenshot: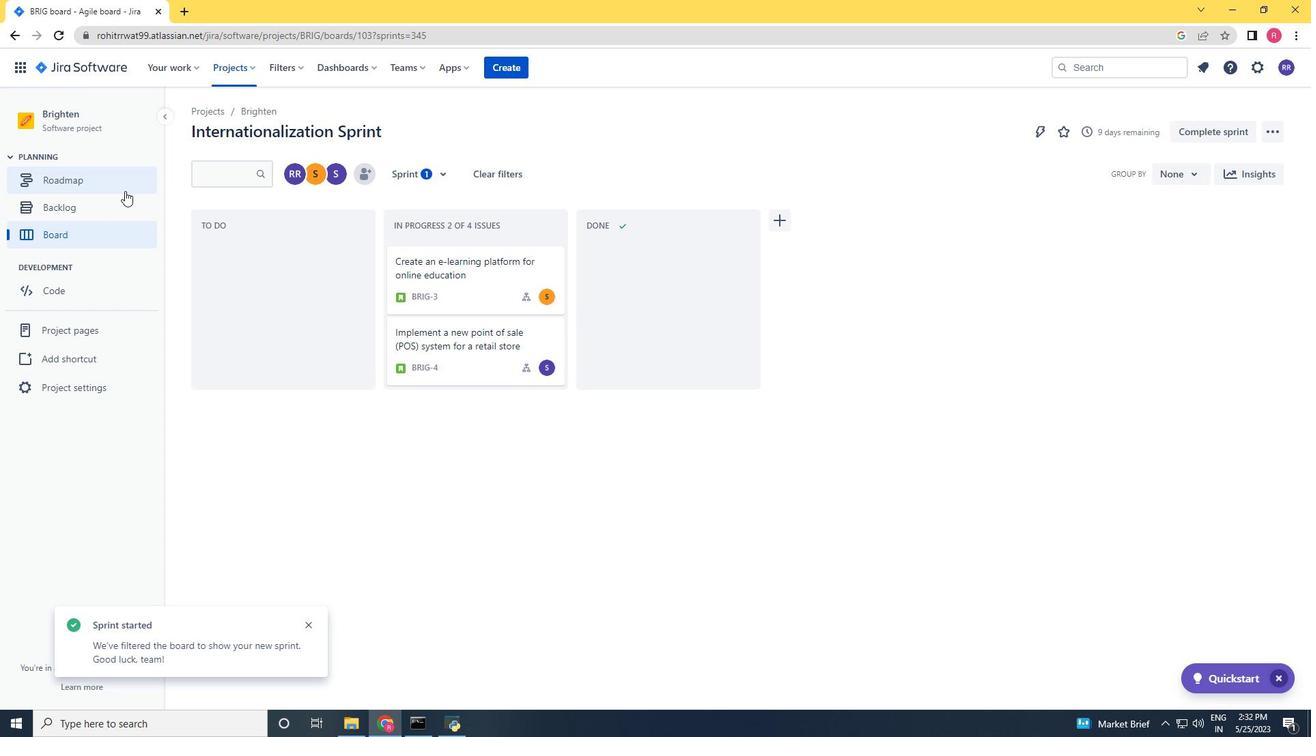 
Action: Mouse pressed left at (125, 202)
Screenshot: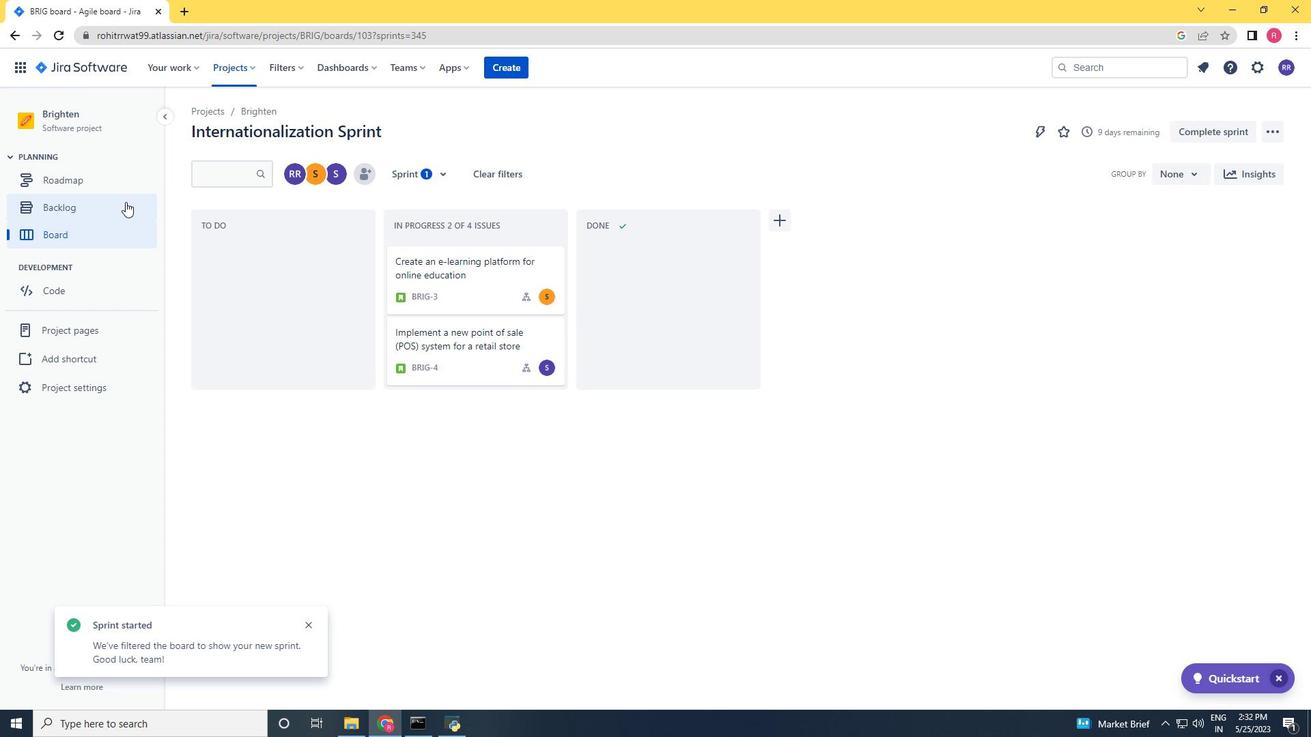 
